 Task: Enable the "Scrubbing" feature for precise audio editing during playback.
Action: Mouse moved to (205, 313)
Screenshot: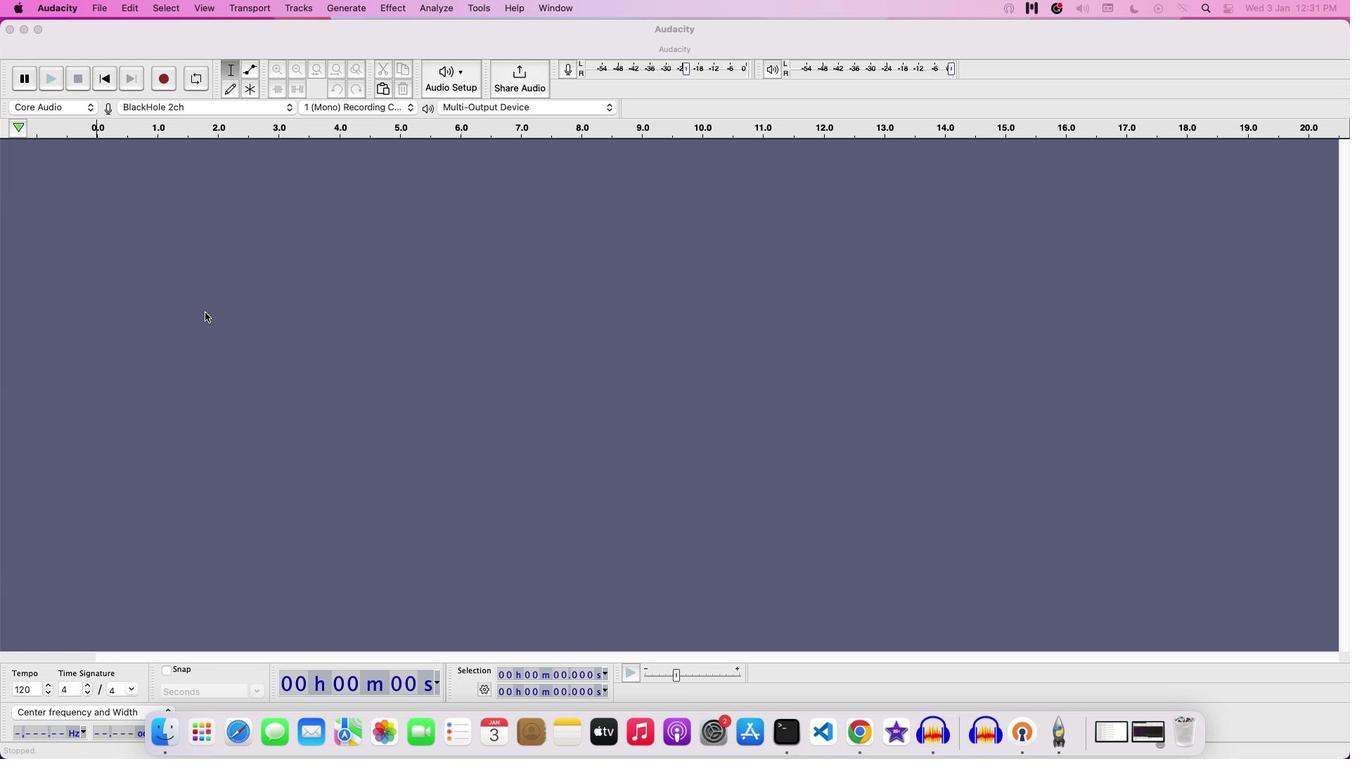 
Action: Mouse pressed left at (205, 313)
Screenshot: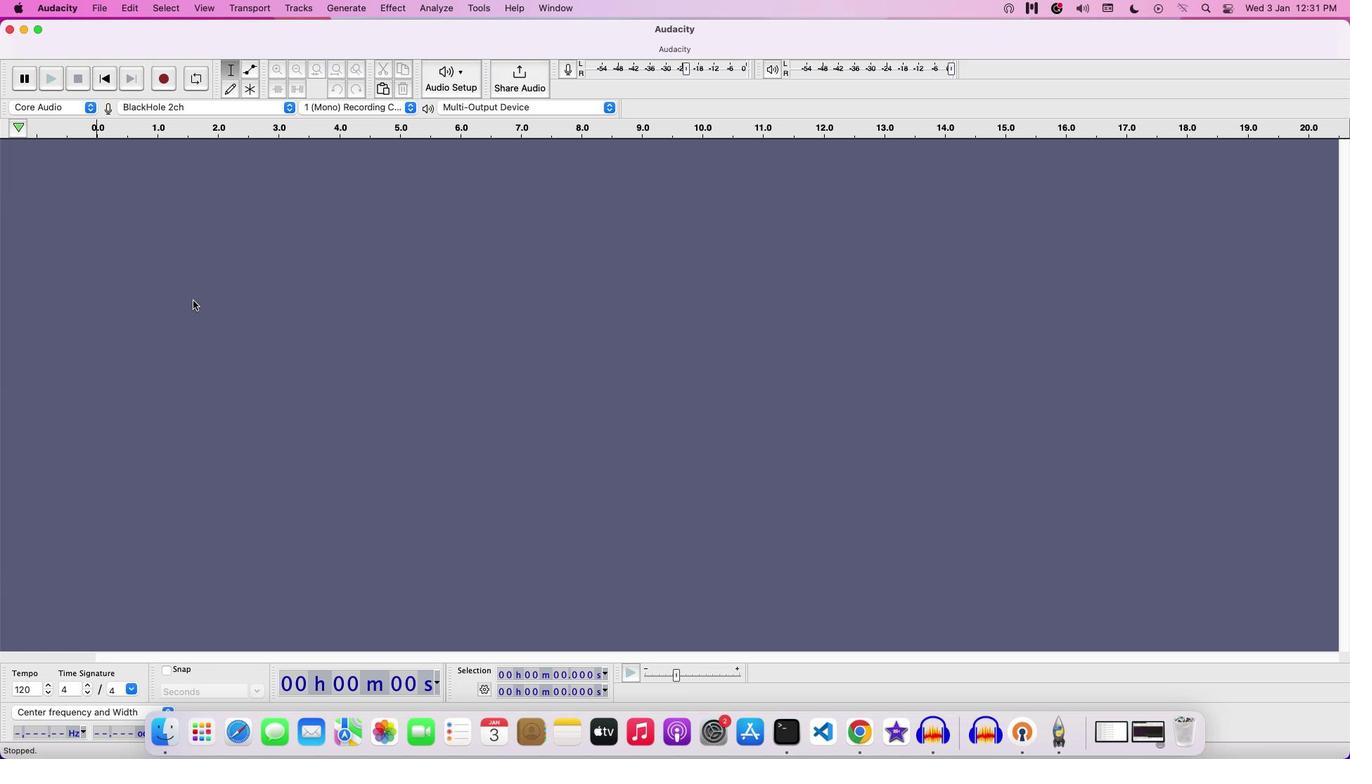 
Action: Mouse moved to (92, 9)
Screenshot: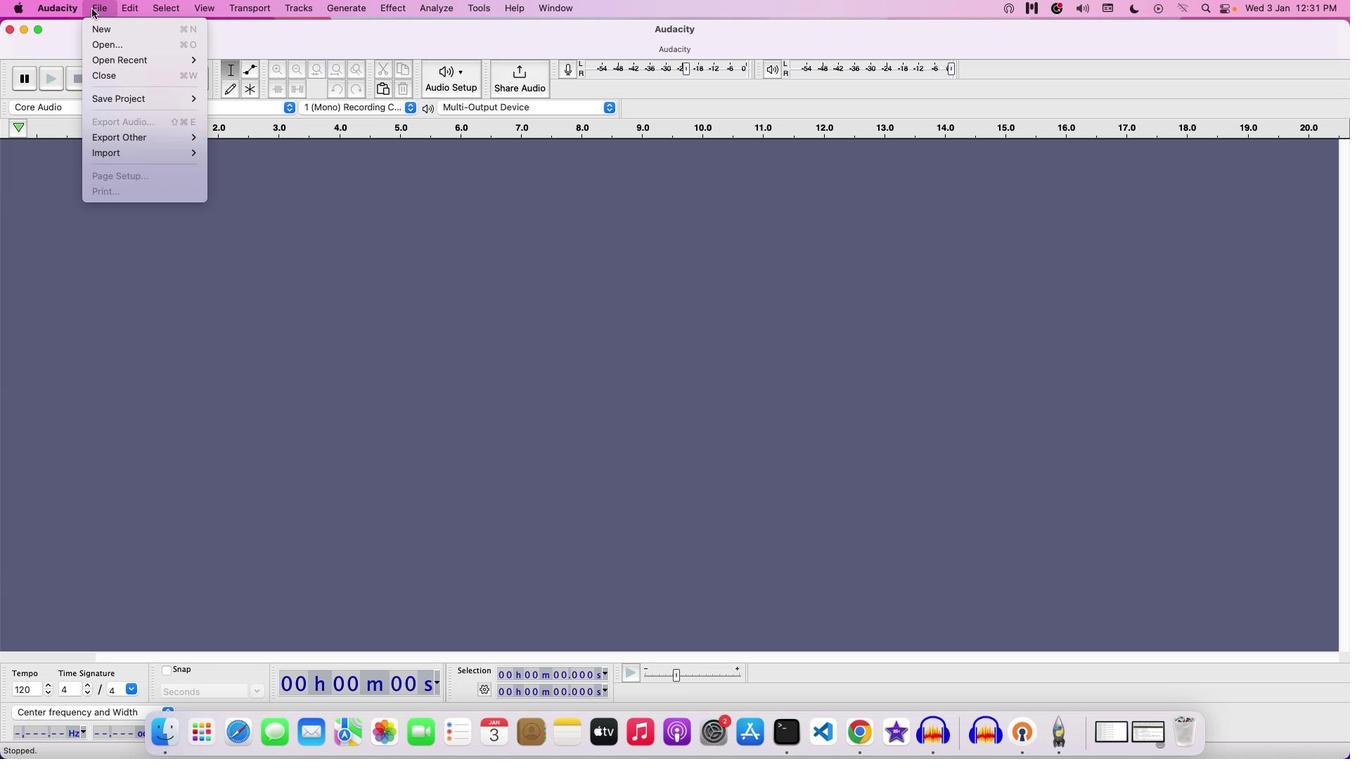 
Action: Mouse pressed left at (92, 9)
Screenshot: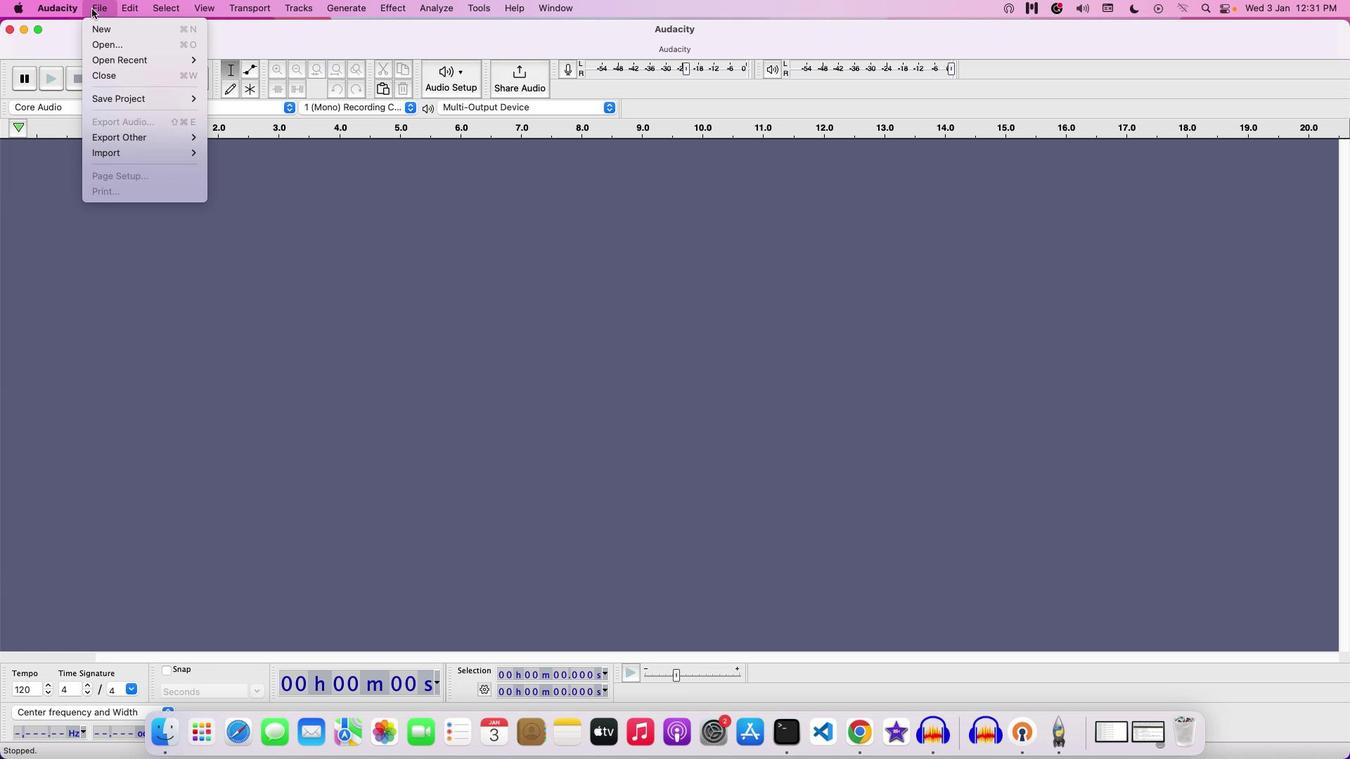 
Action: Mouse moved to (111, 47)
Screenshot: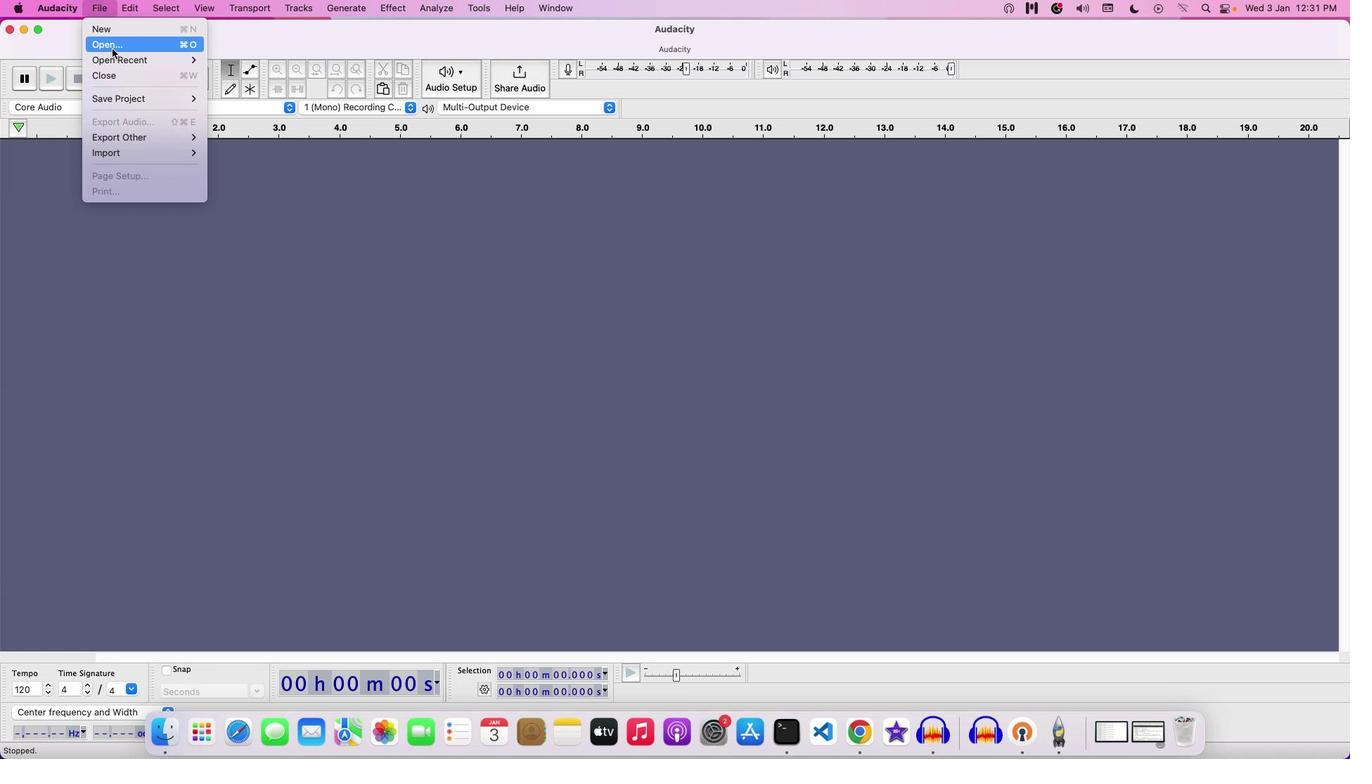 
Action: Mouse pressed left at (111, 47)
Screenshot: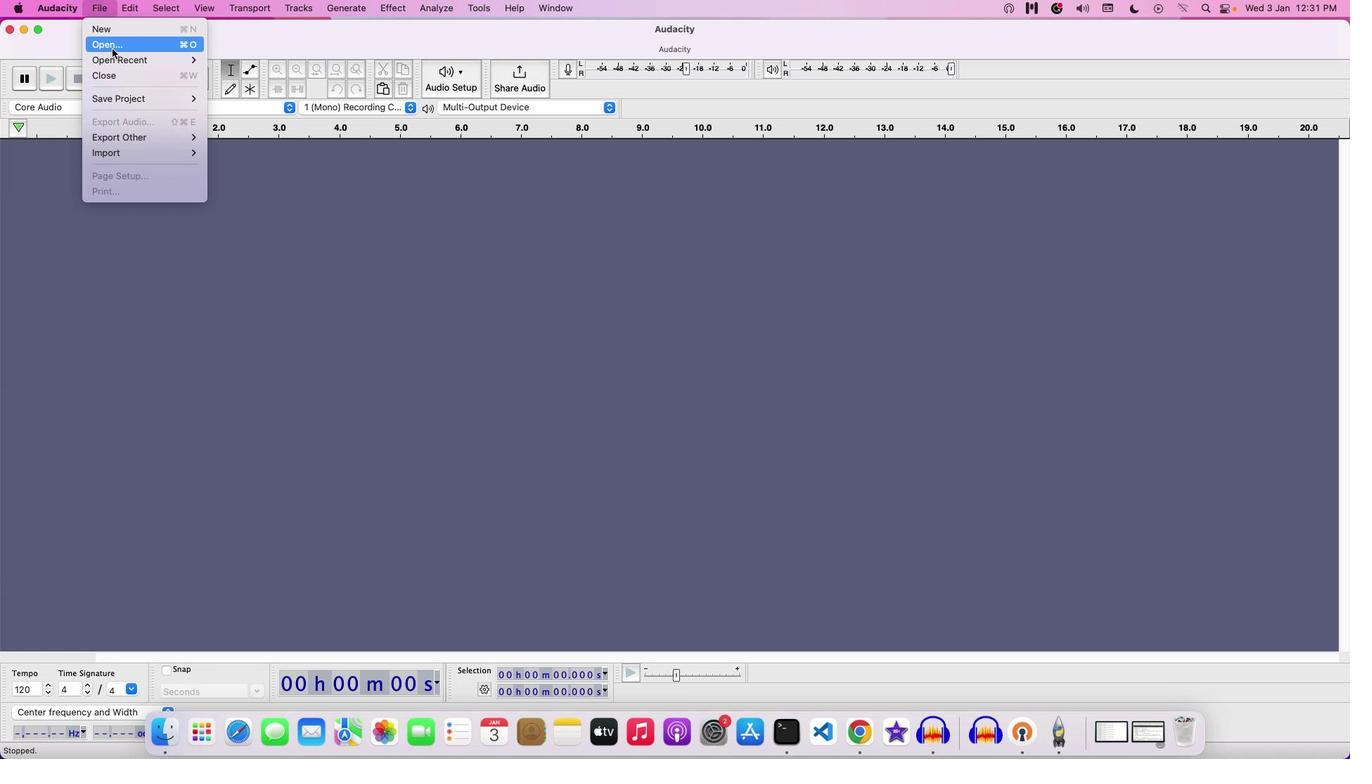 
Action: Mouse moved to (555, 204)
Screenshot: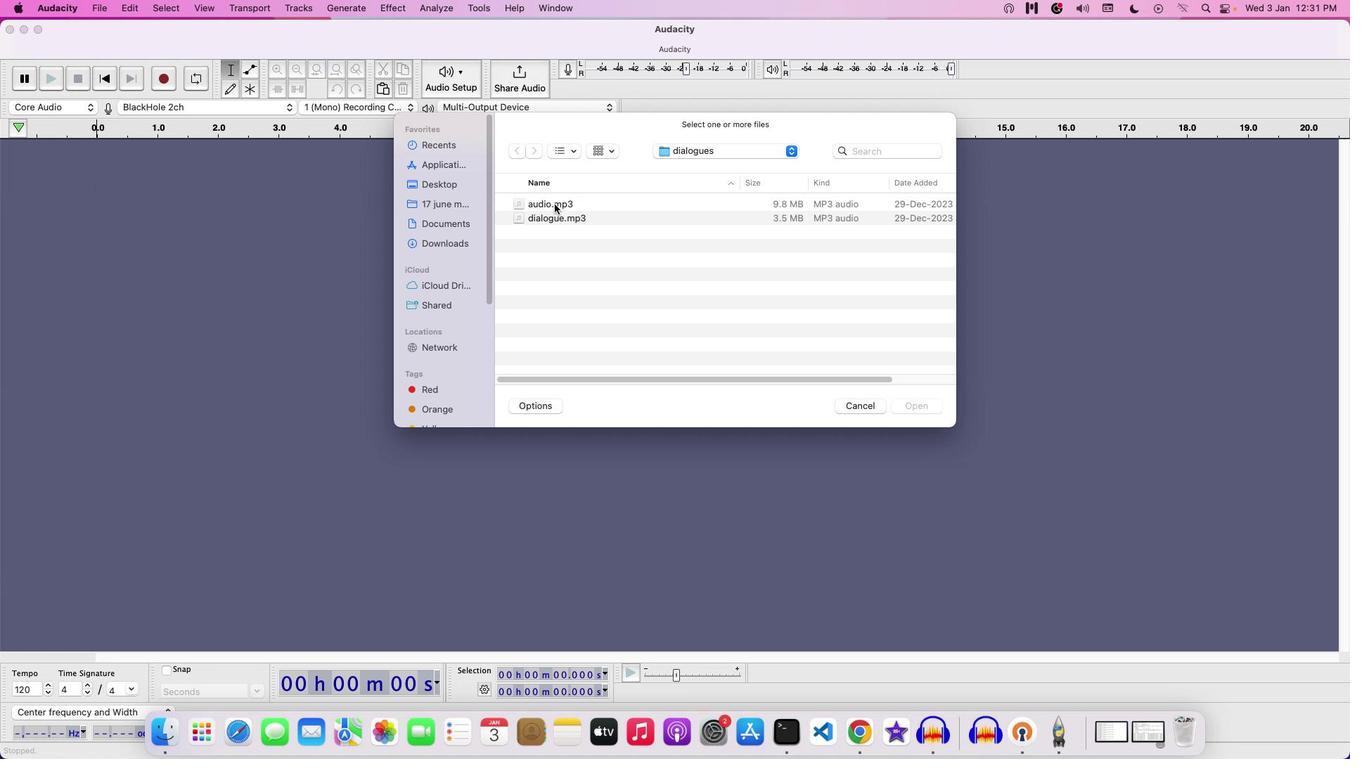 
Action: Mouse pressed left at (555, 204)
Screenshot: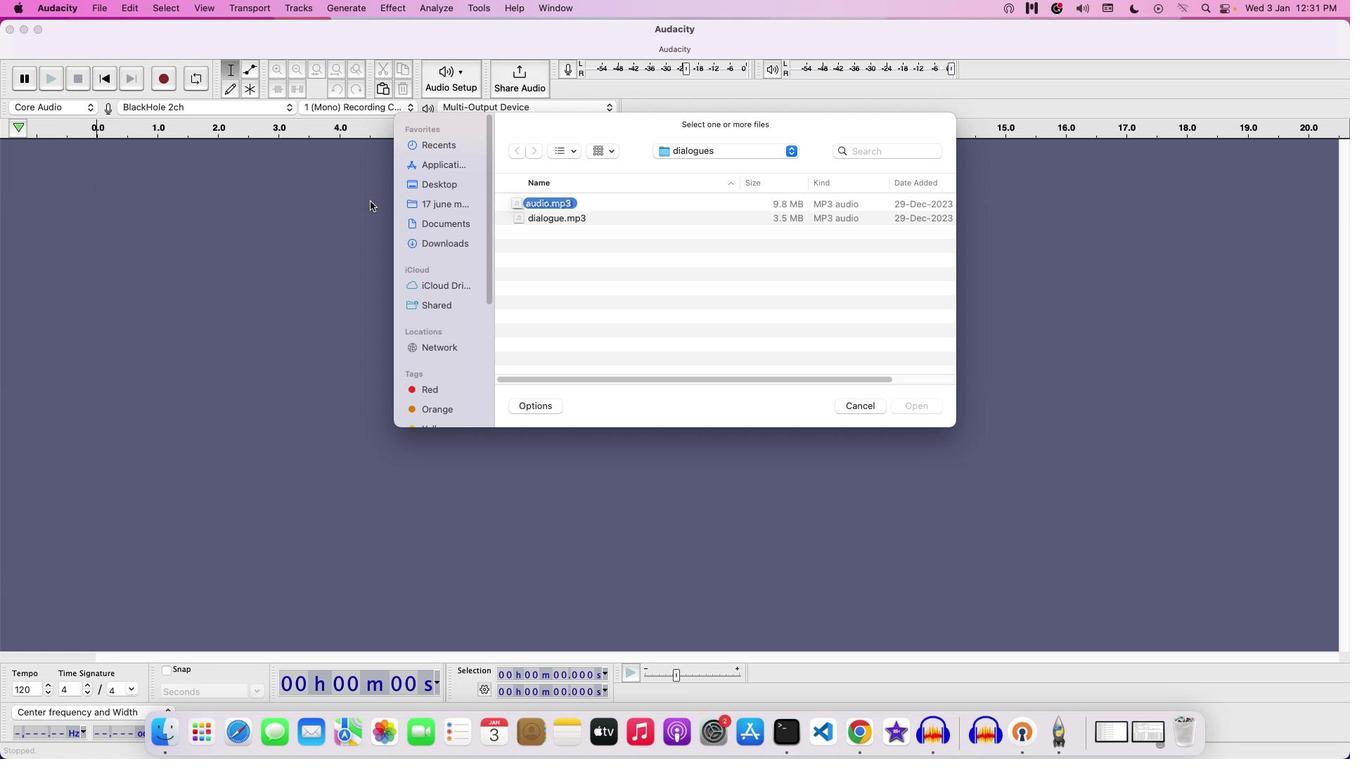 
Action: Mouse moved to (869, 405)
Screenshot: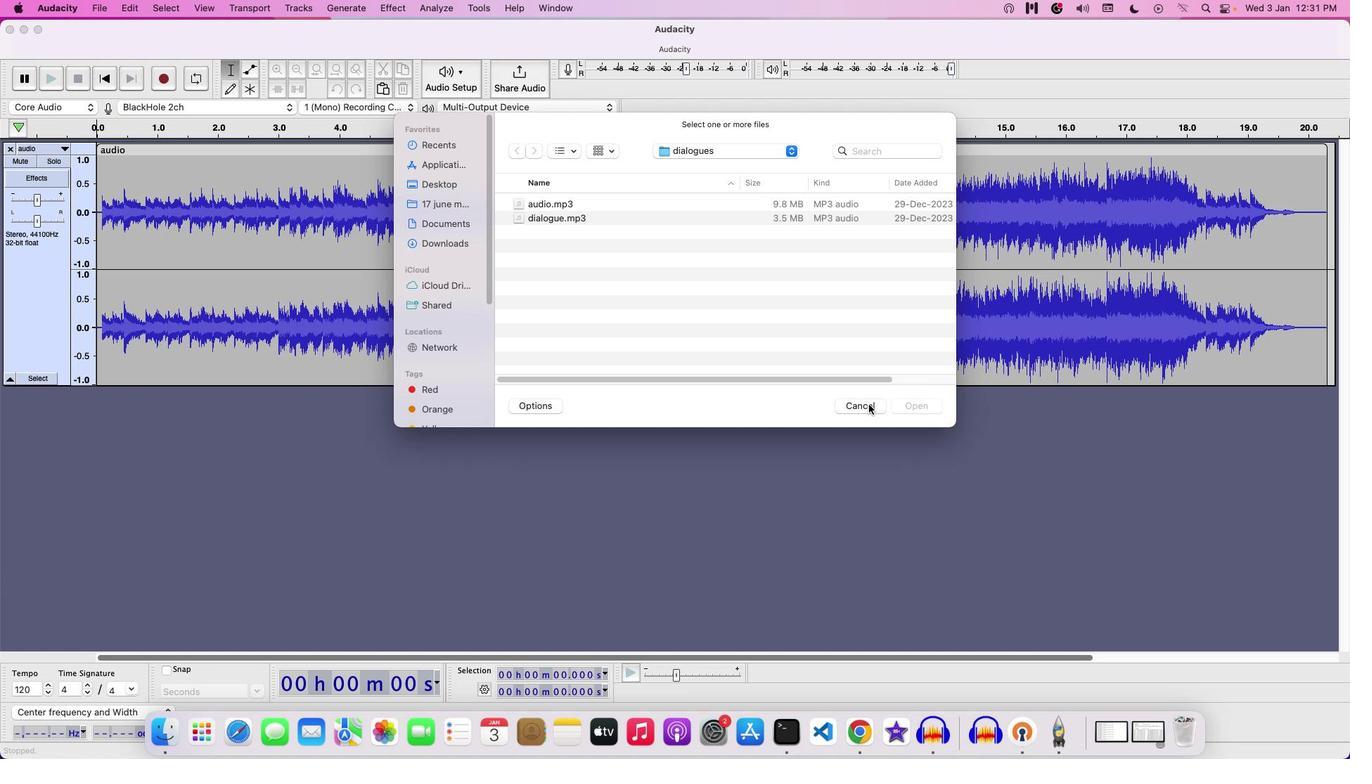 
Action: Mouse pressed left at (869, 405)
Screenshot: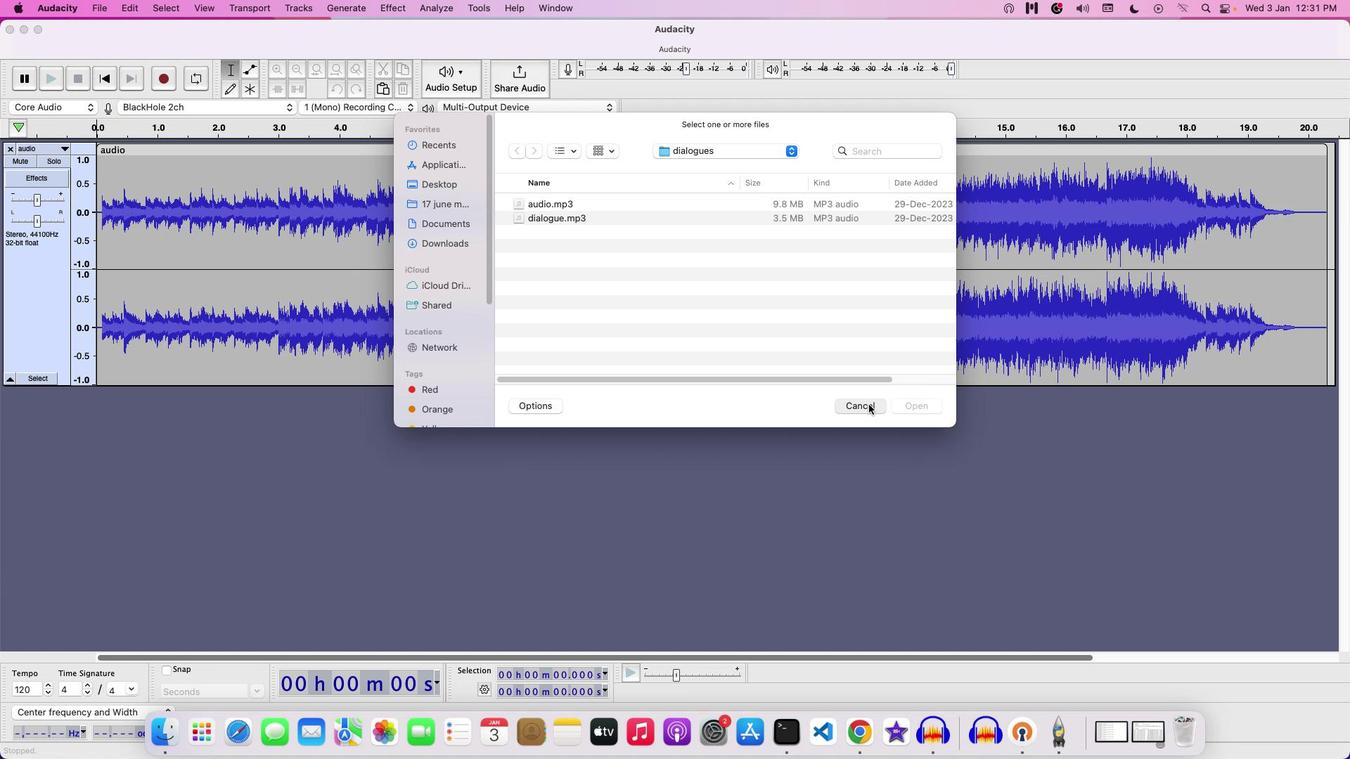 
Action: Mouse moved to (97, 137)
Screenshot: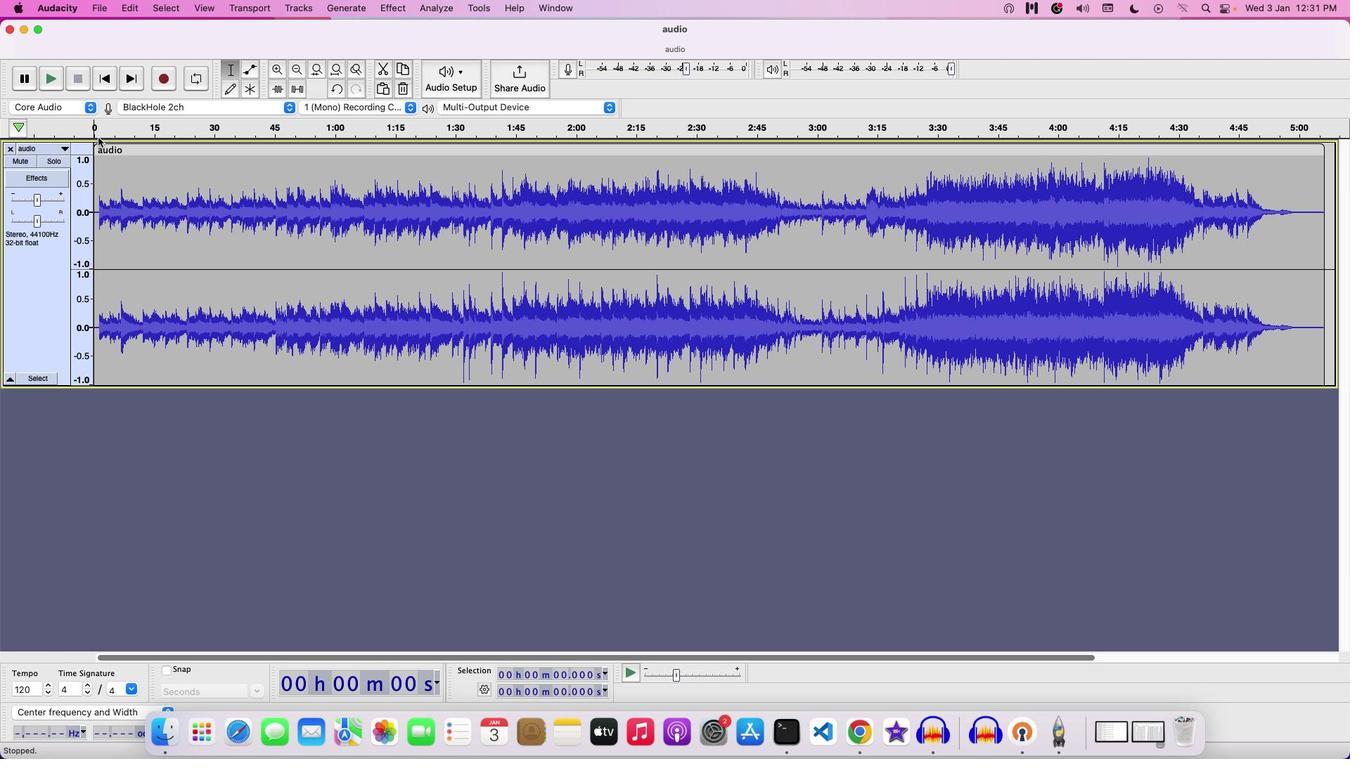 
Action: Key pressed Key.space
Screenshot: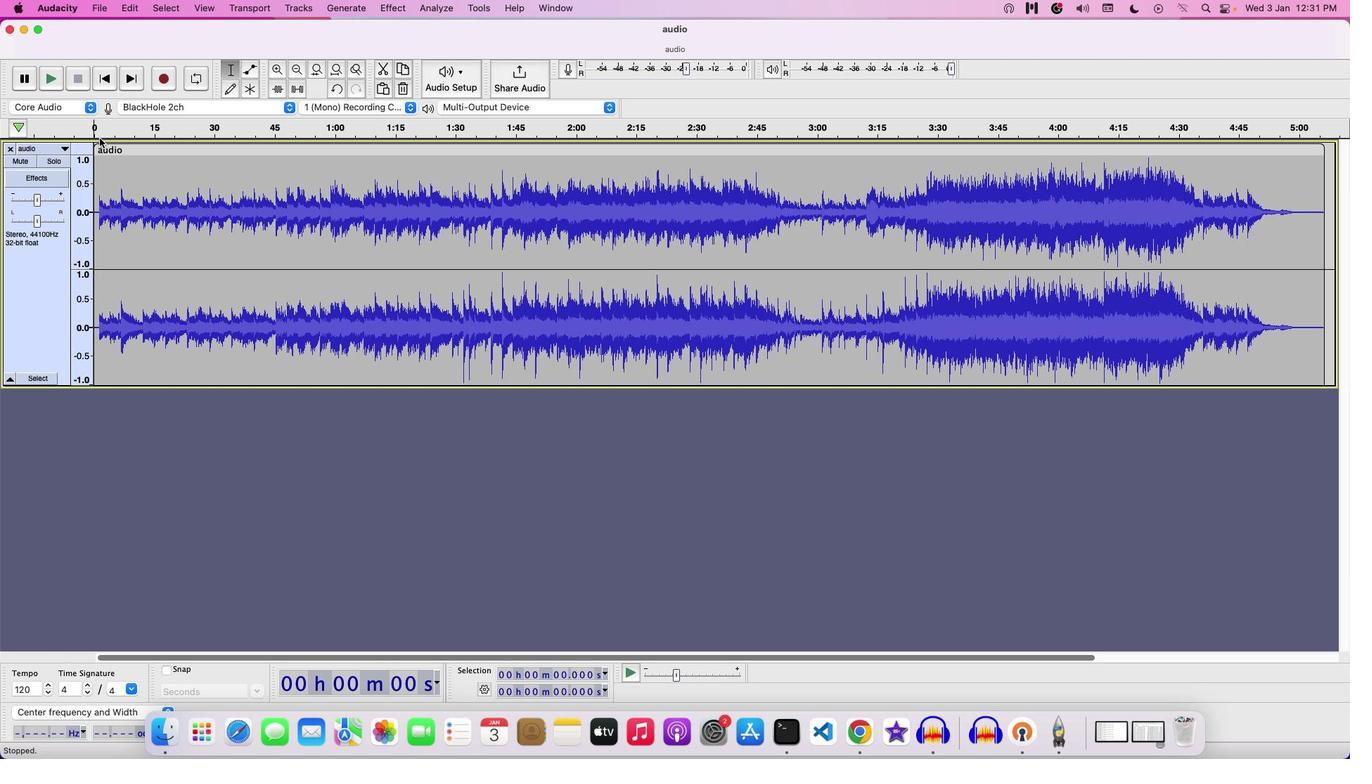 
Action: Mouse moved to (42, 191)
Screenshot: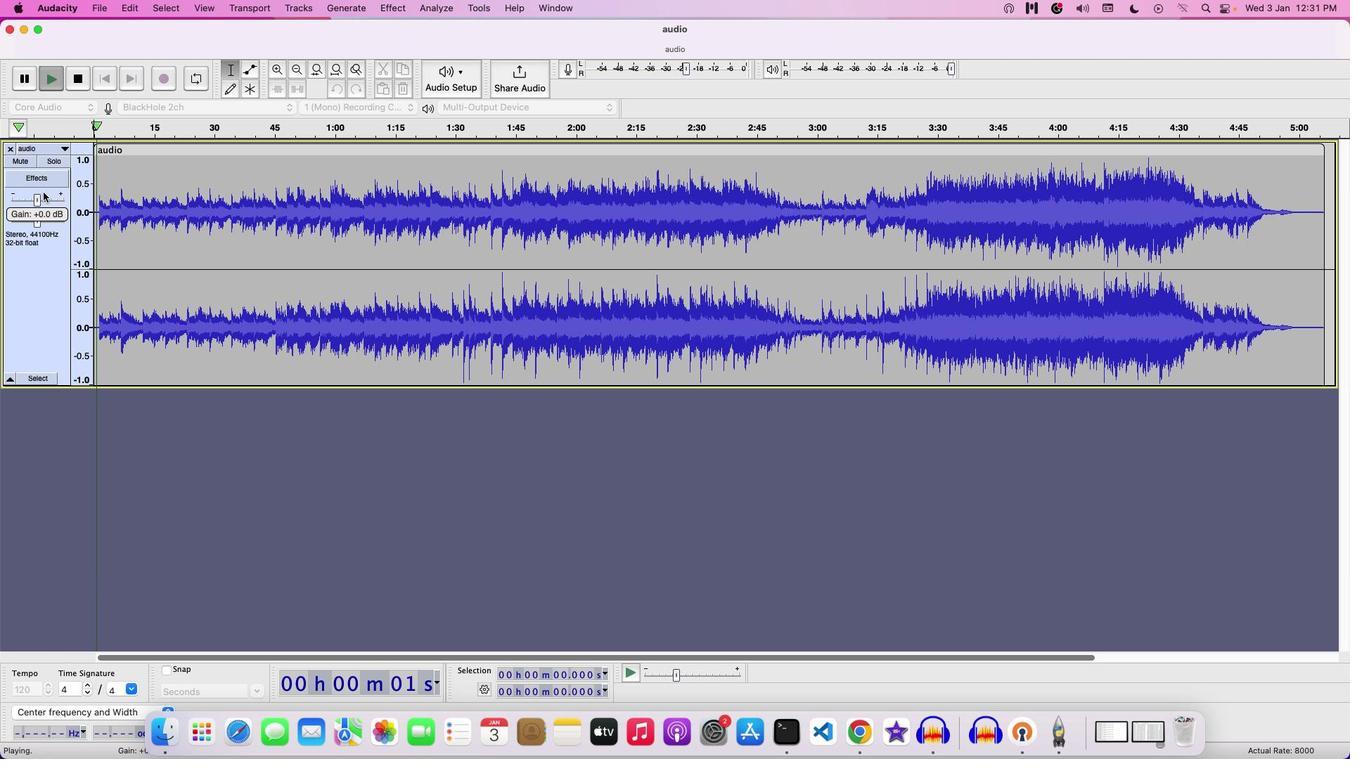
Action: Mouse pressed left at (42, 191)
Screenshot: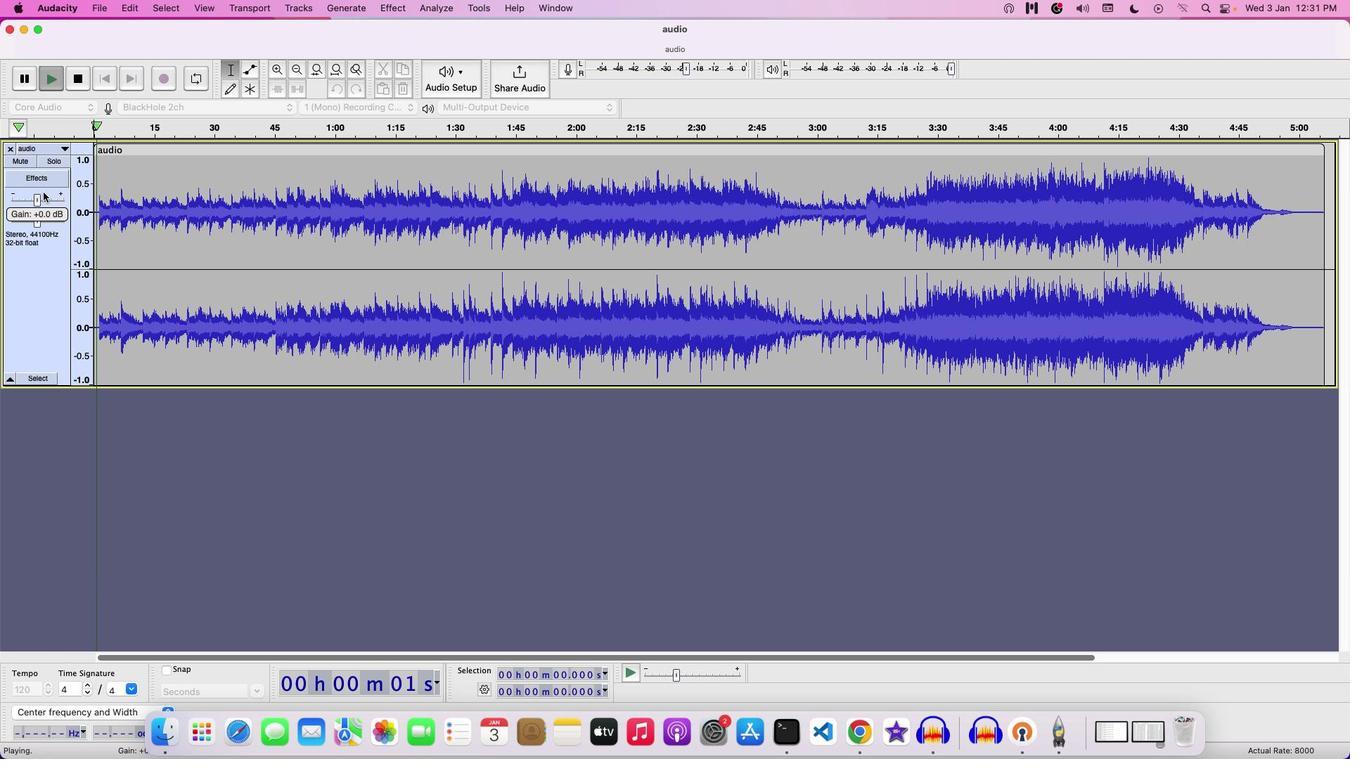 
Action: Mouse moved to (130, 99)
Screenshot: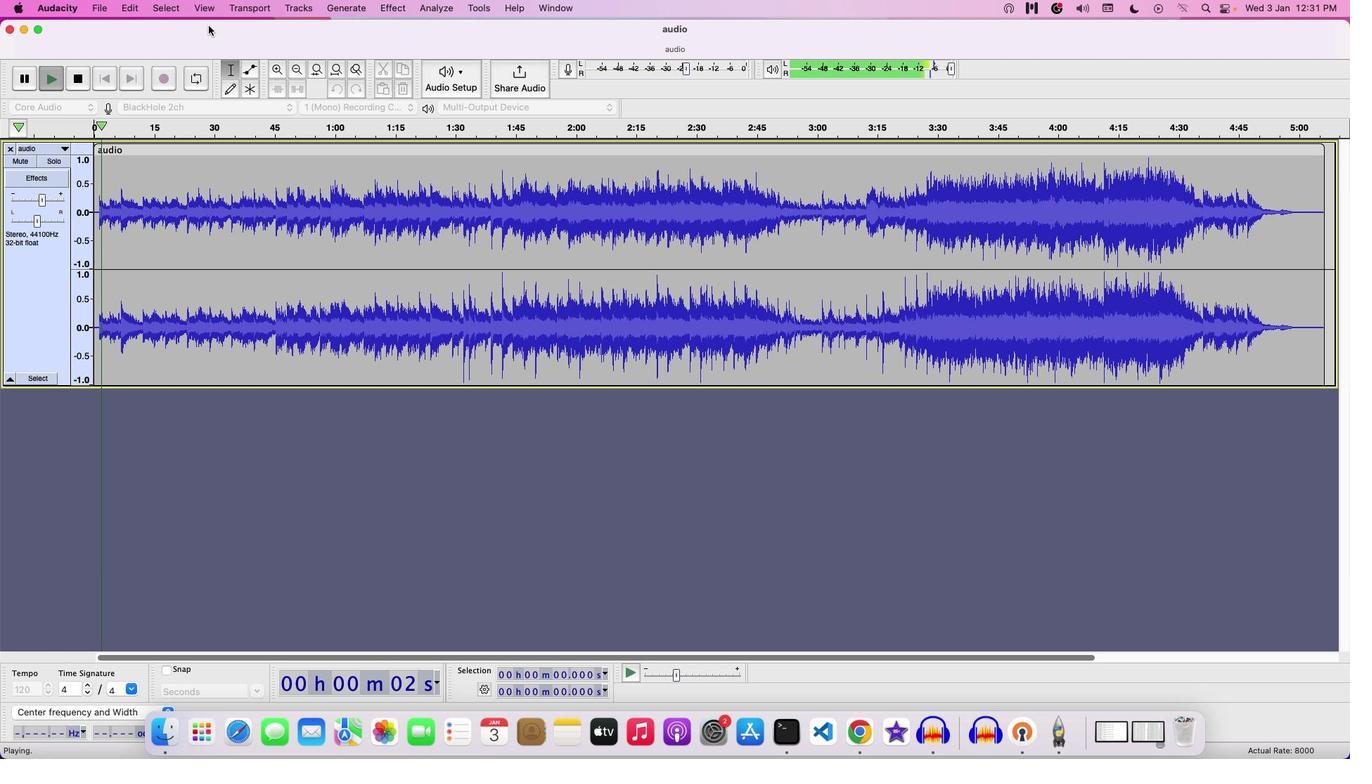 
Action: Key pressed Key.space
Screenshot: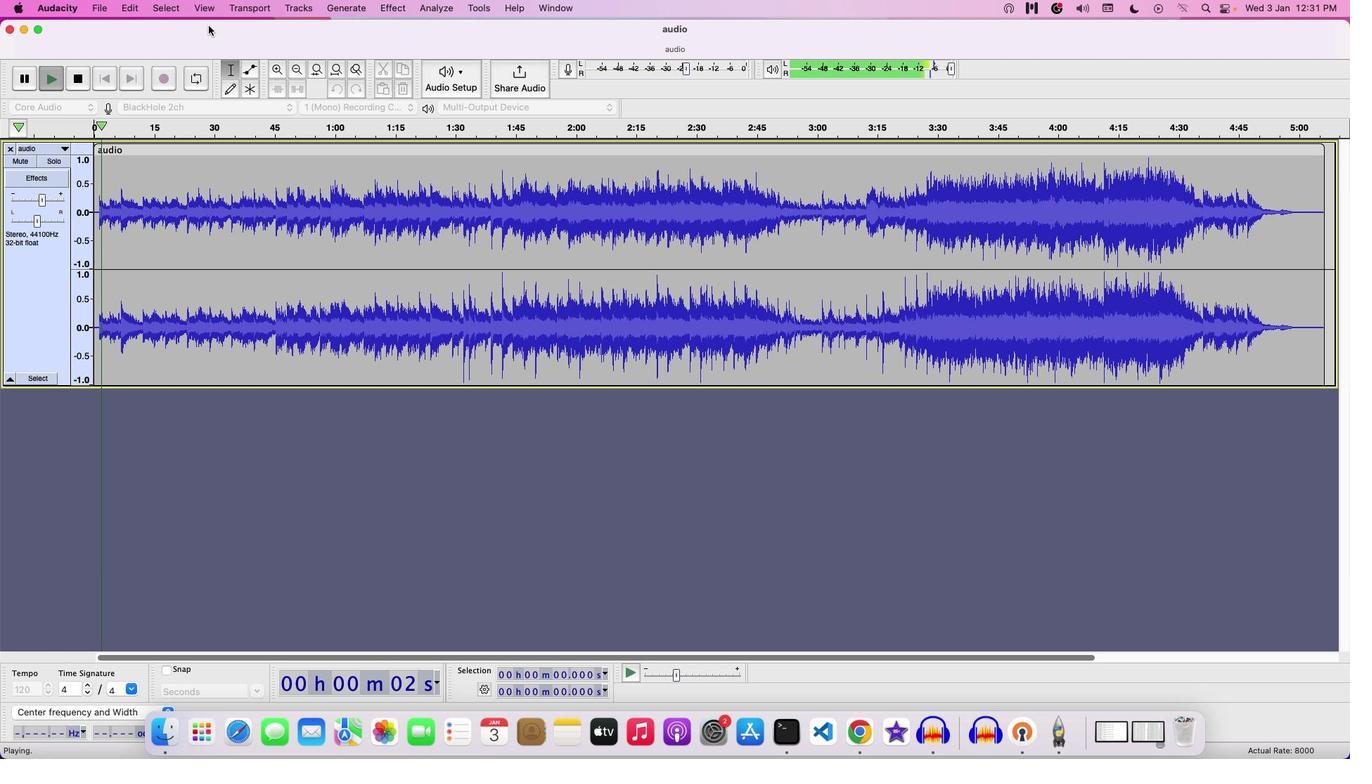 
Action: Mouse moved to (105, 3)
Screenshot: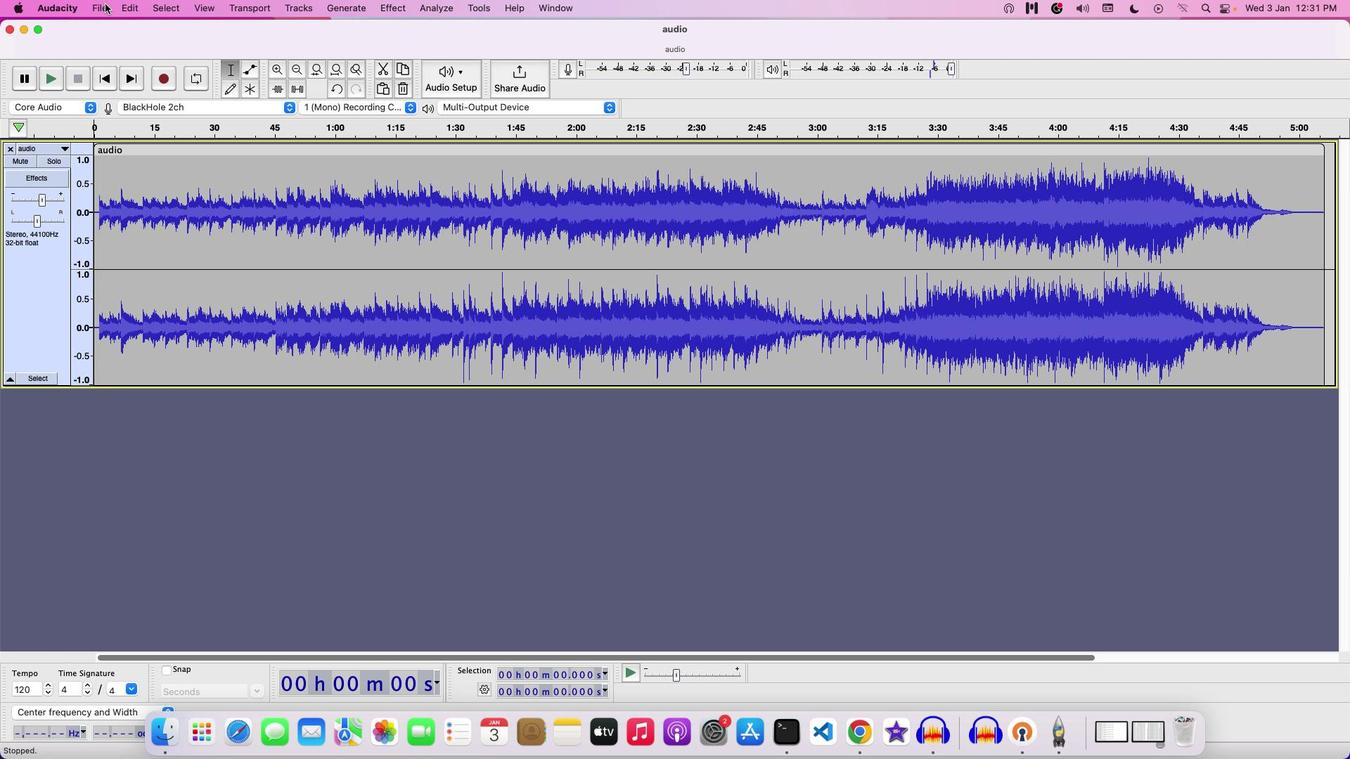 
Action: Mouse pressed left at (105, 3)
Screenshot: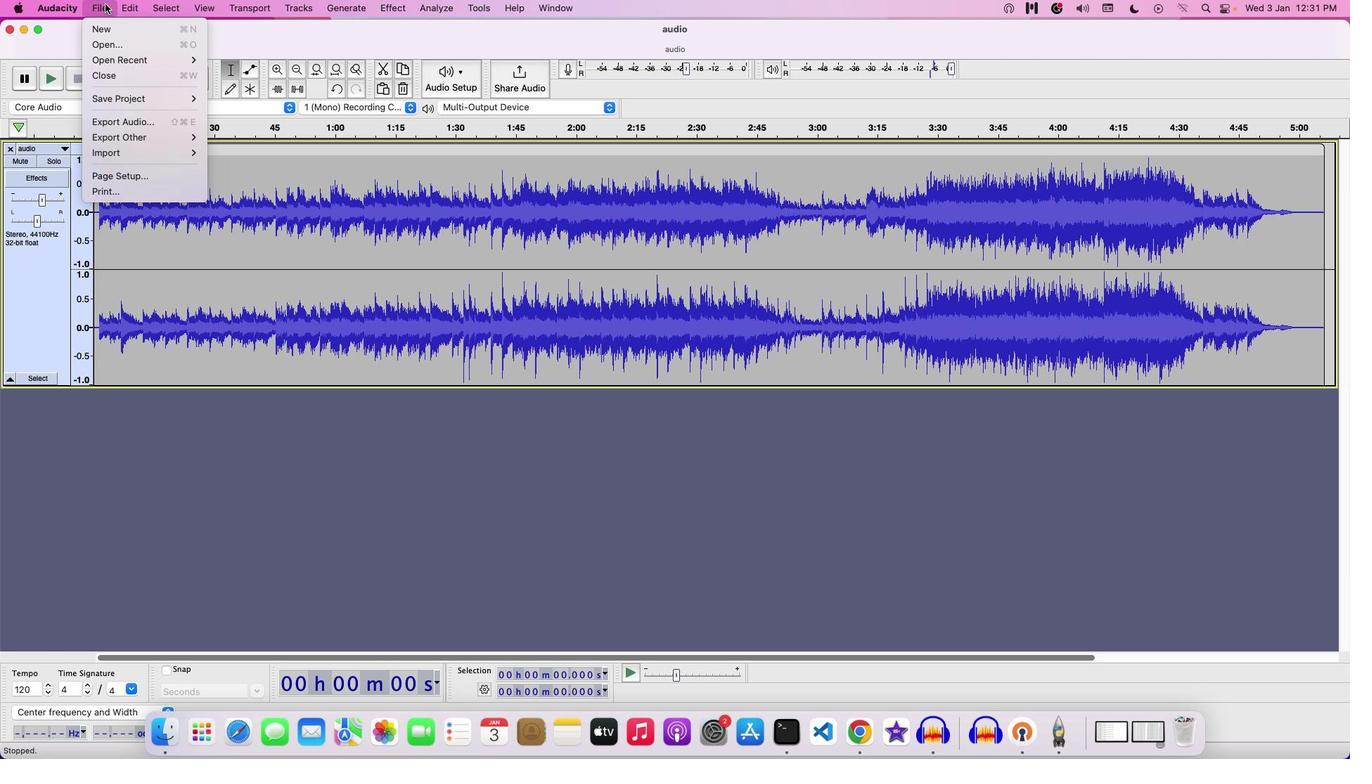 
Action: Mouse moved to (394, 303)
Screenshot: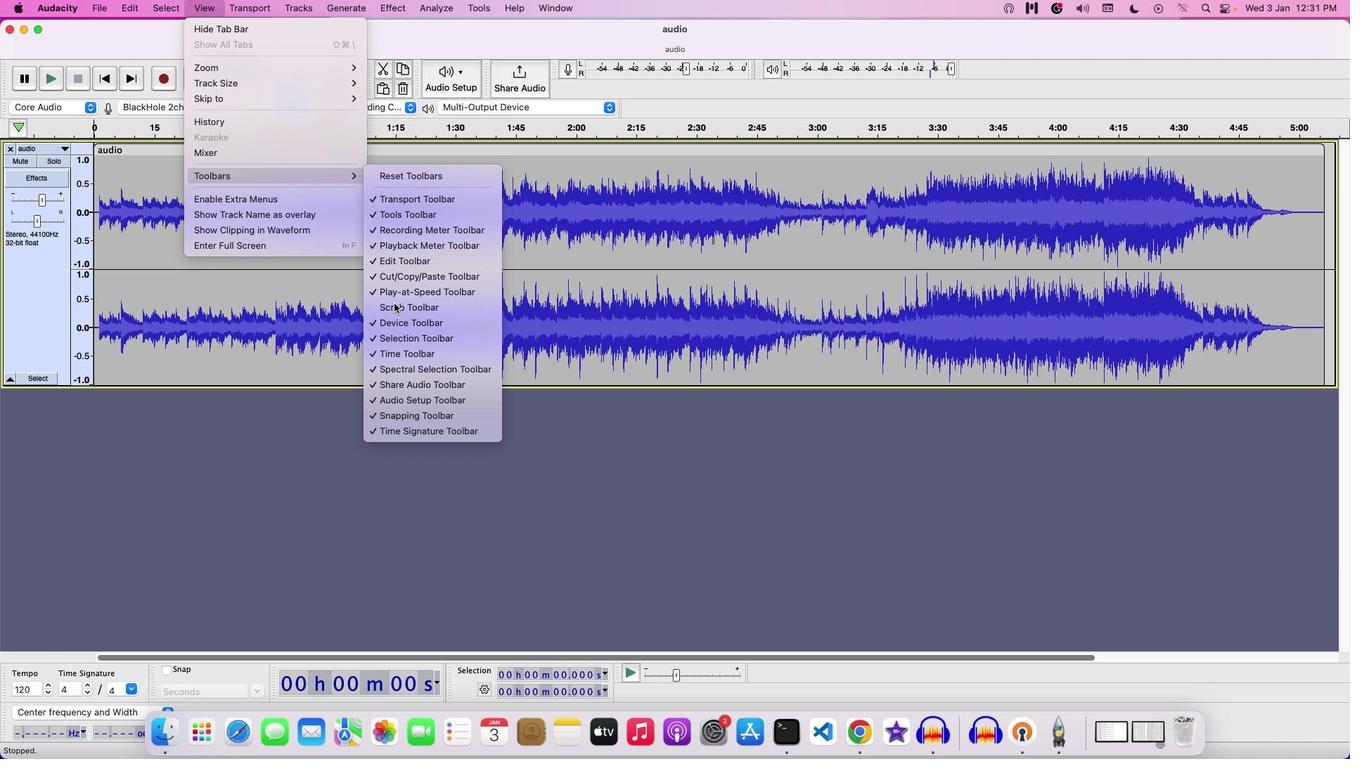 
Action: Mouse pressed left at (394, 303)
Screenshot: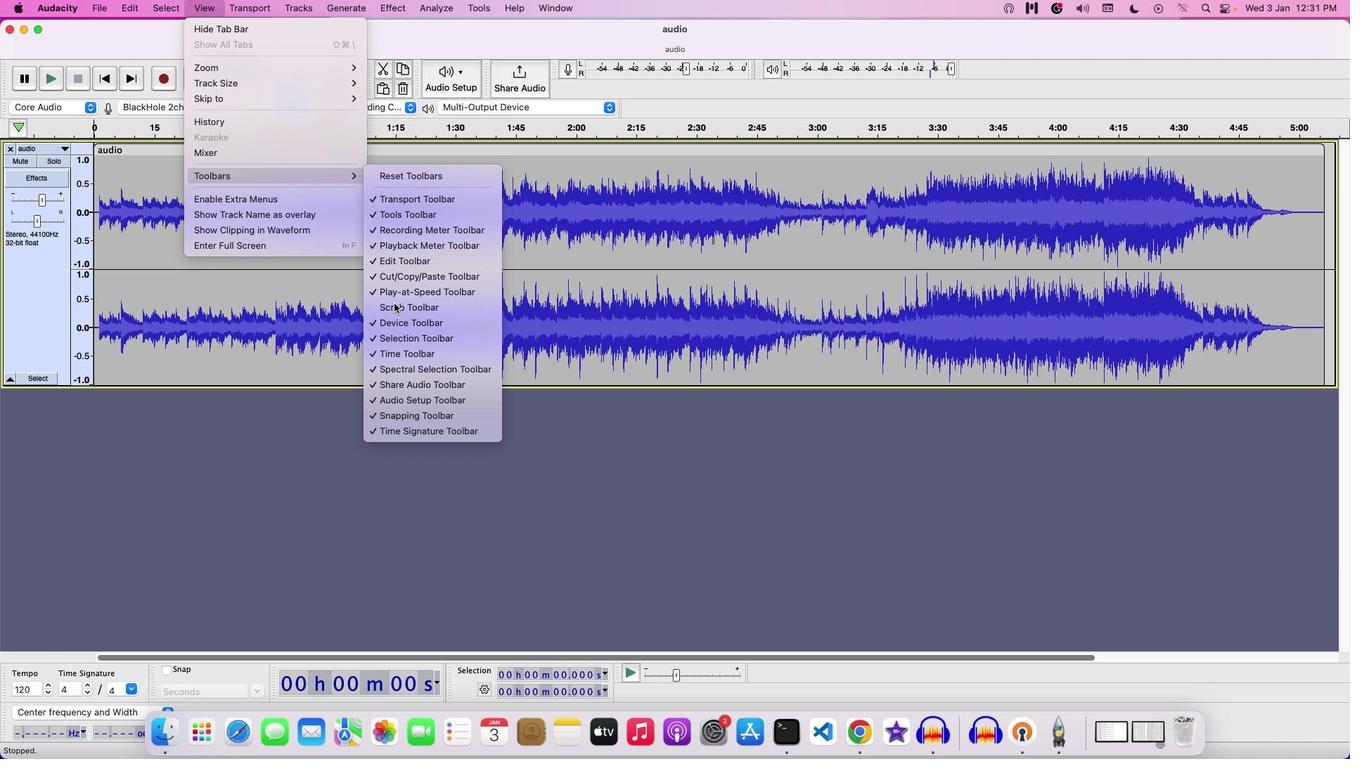 
Action: Mouse moved to (21, 109)
Screenshot: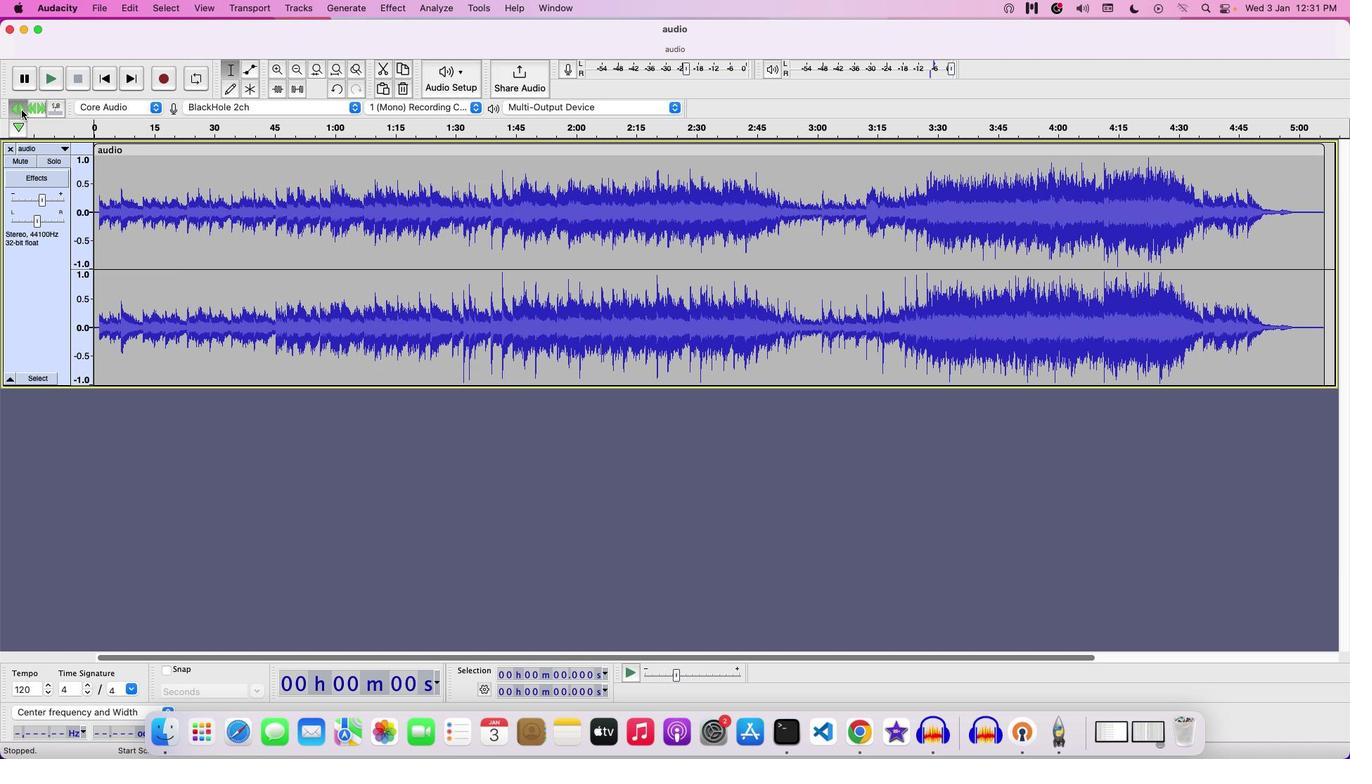 
Action: Mouse pressed left at (21, 109)
Screenshot: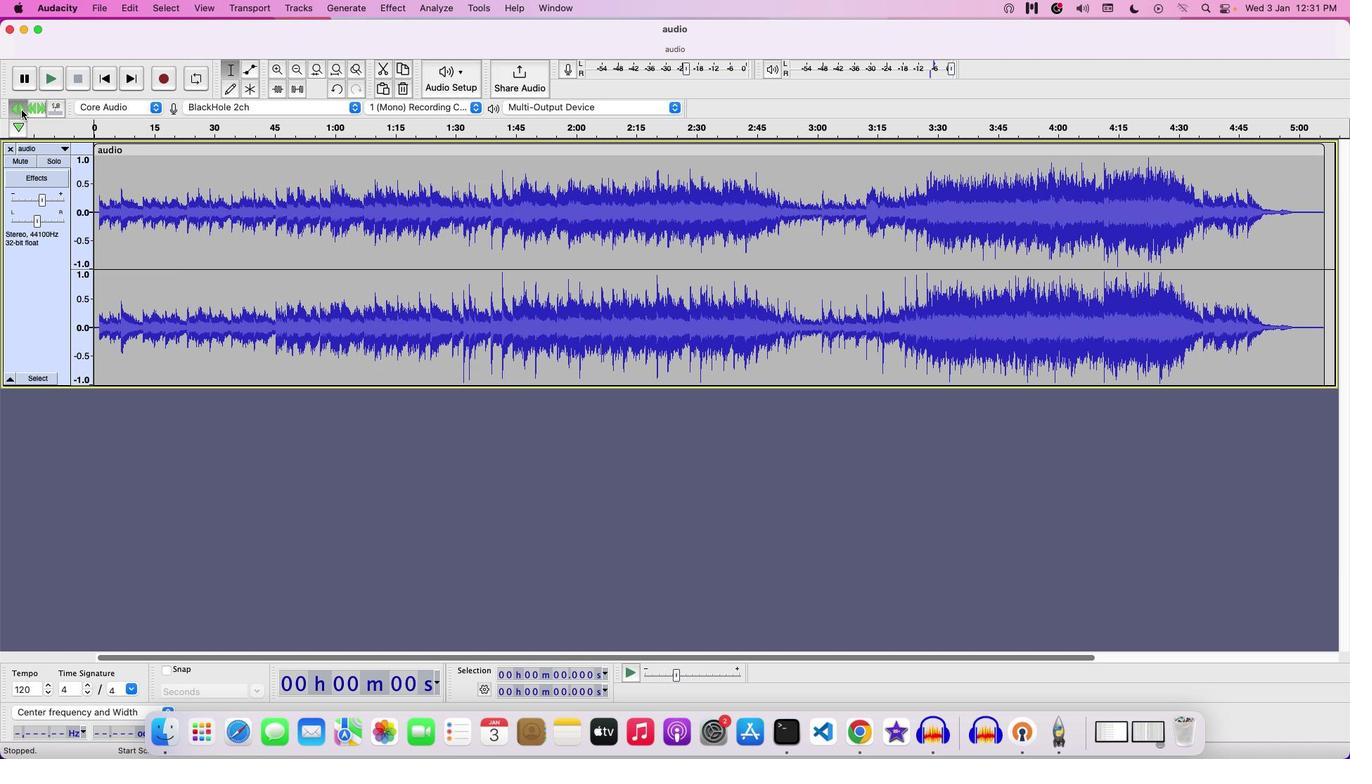
Action: Mouse moved to (96, 123)
Screenshot: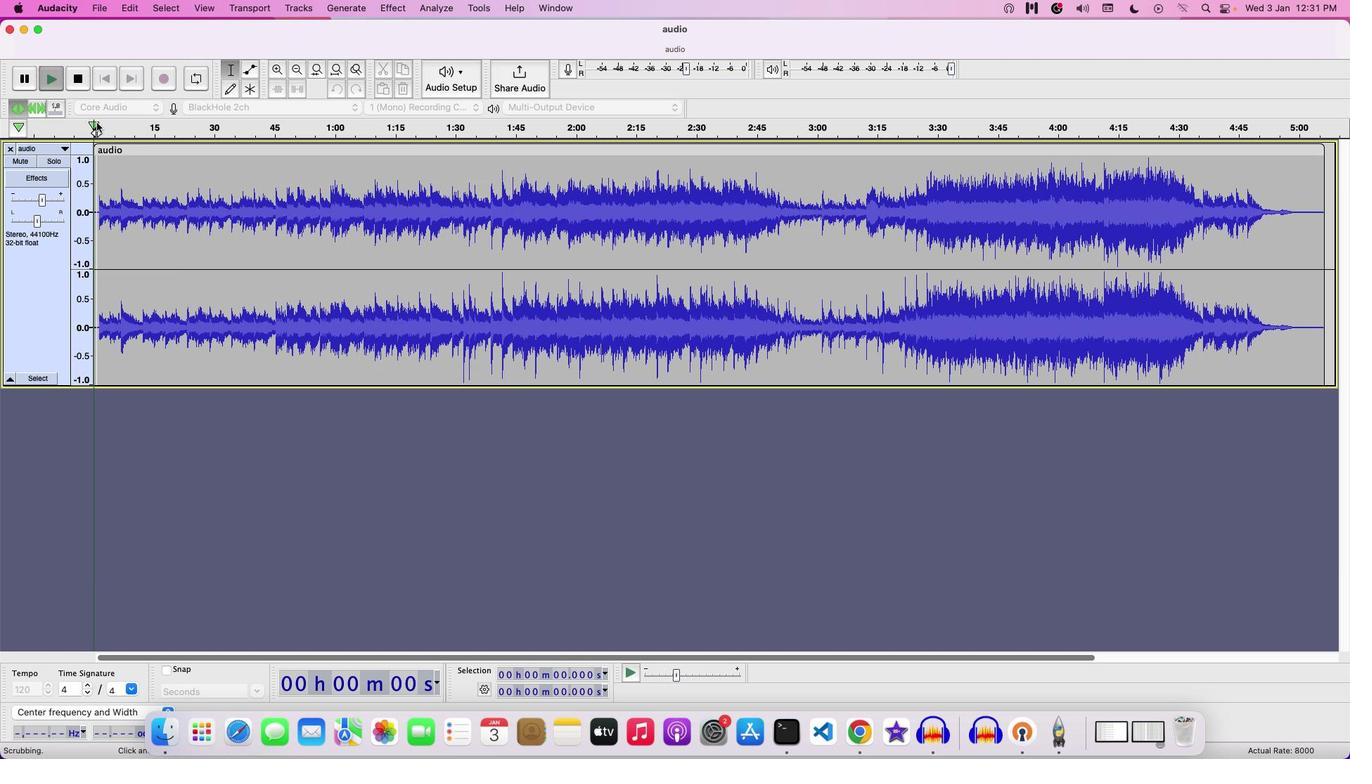 
Action: Mouse pressed left at (96, 123)
Screenshot: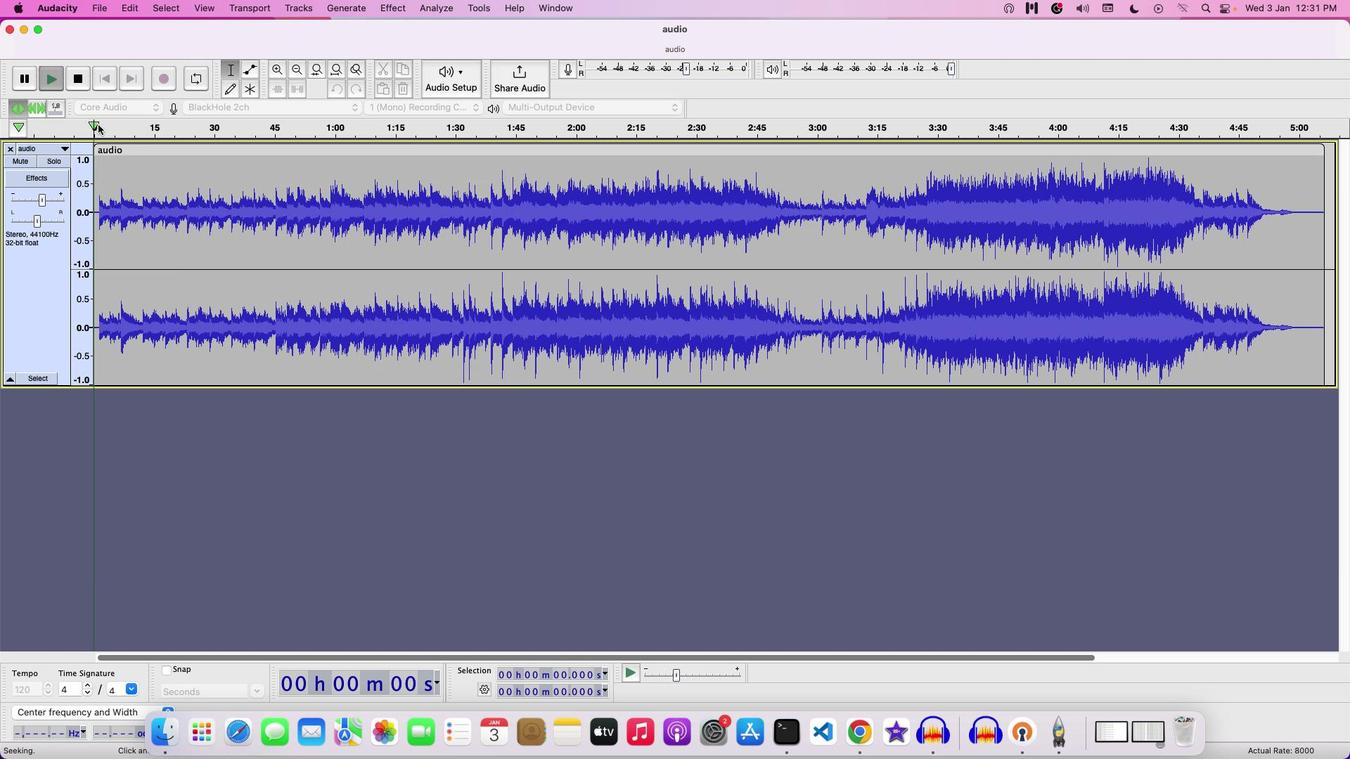 
Action: Mouse moved to (45, 199)
Screenshot: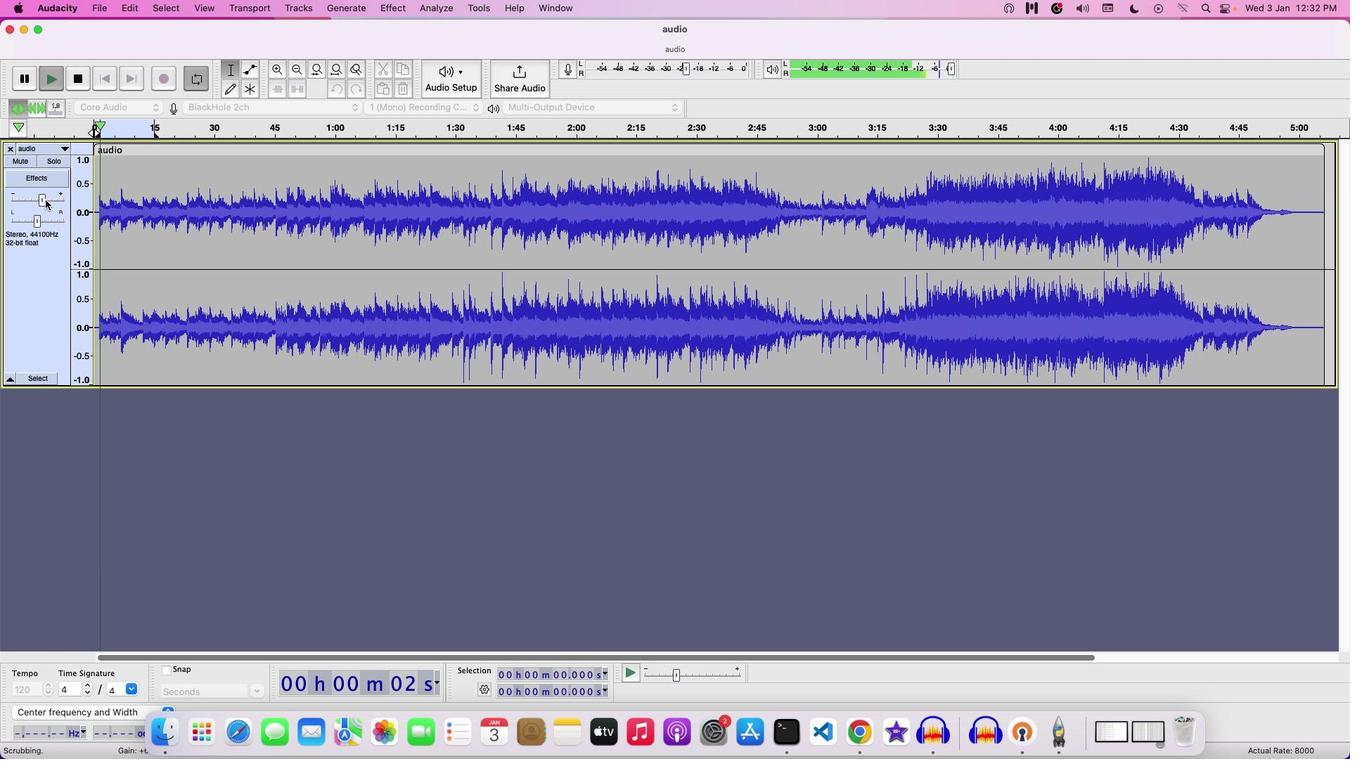 
Action: Mouse pressed left at (45, 199)
Screenshot: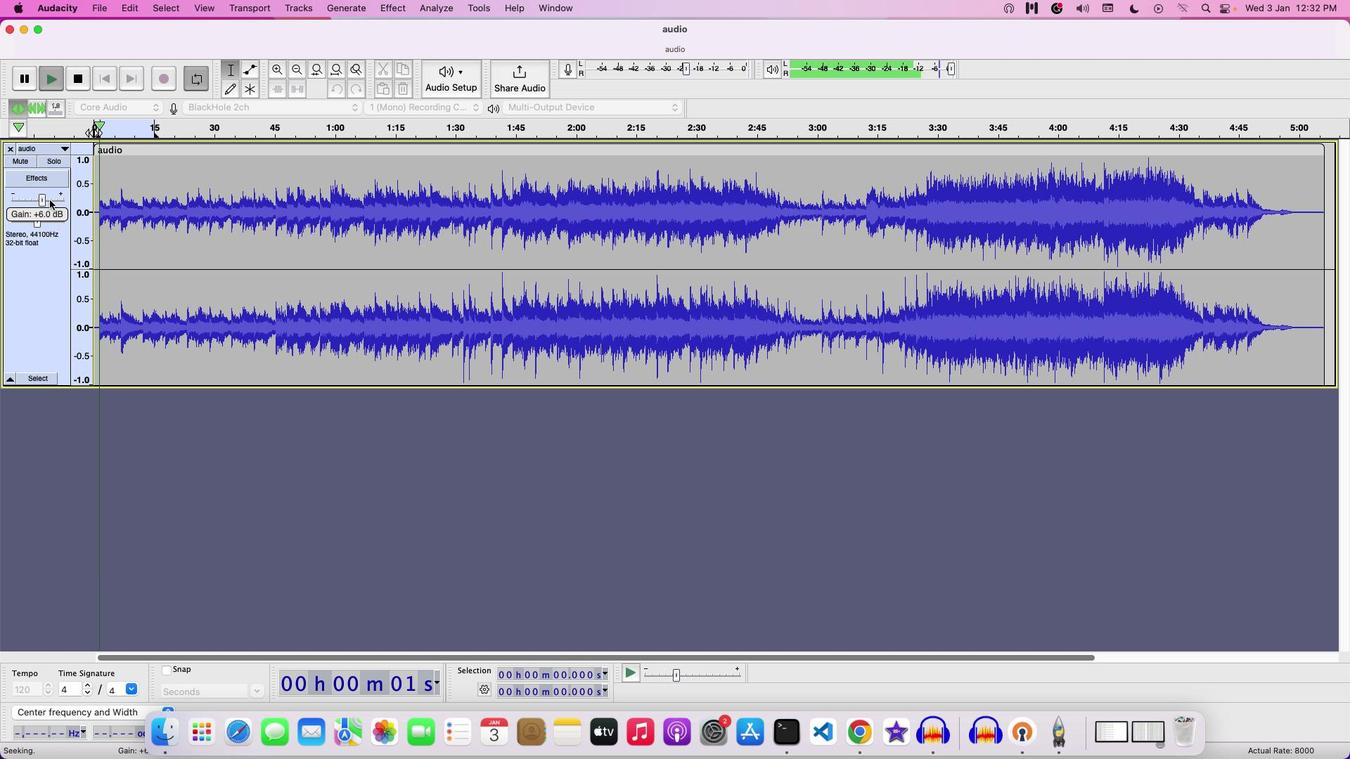 
Action: Mouse moved to (345, 201)
Screenshot: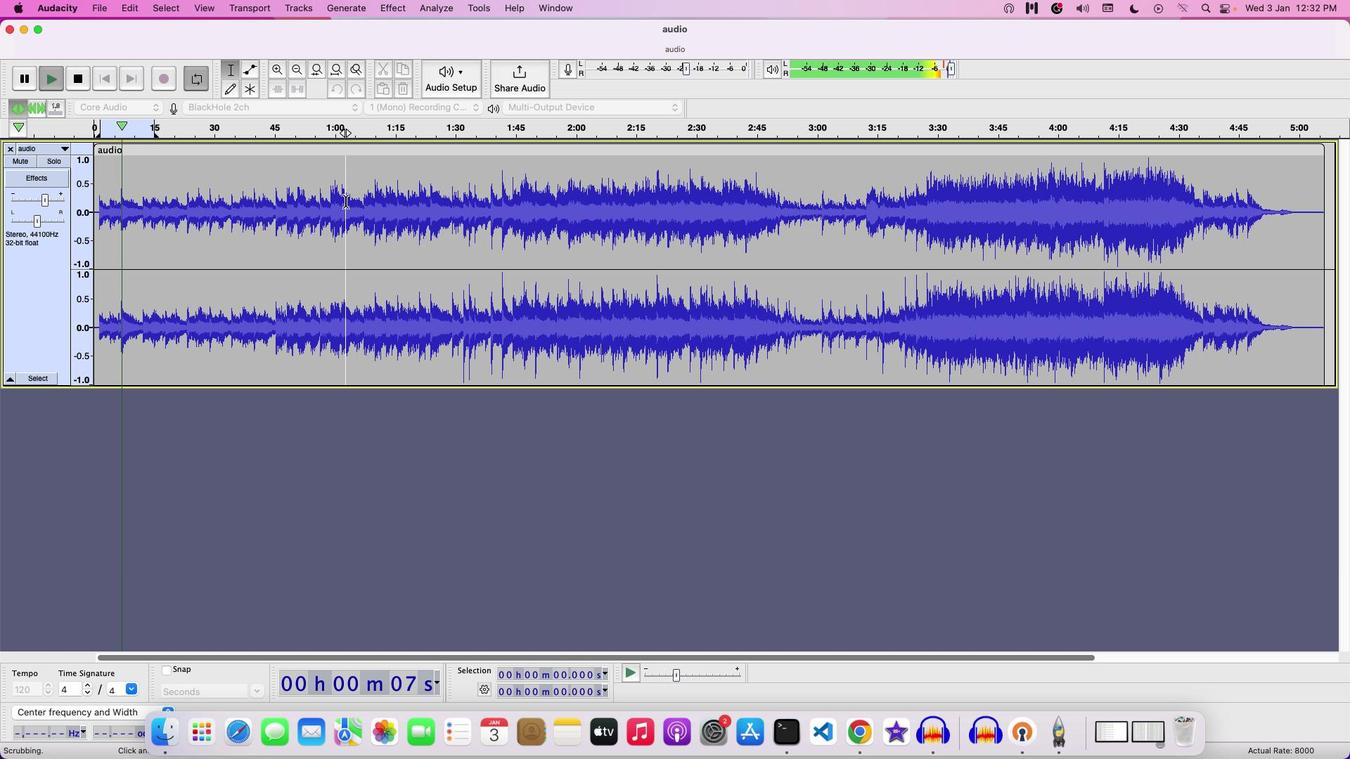 
Action: Key pressed Key.space
Screenshot: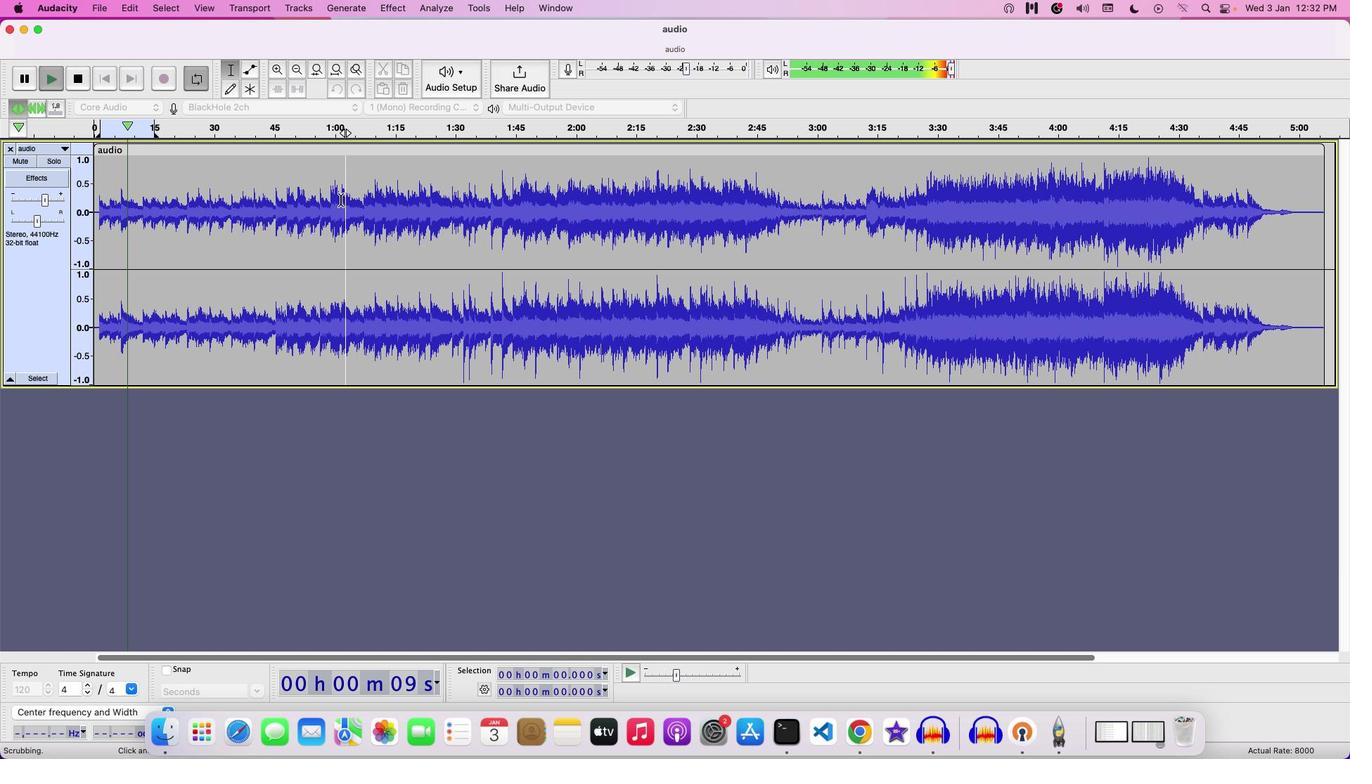 
Action: Mouse moved to (105, 23)
Screenshot: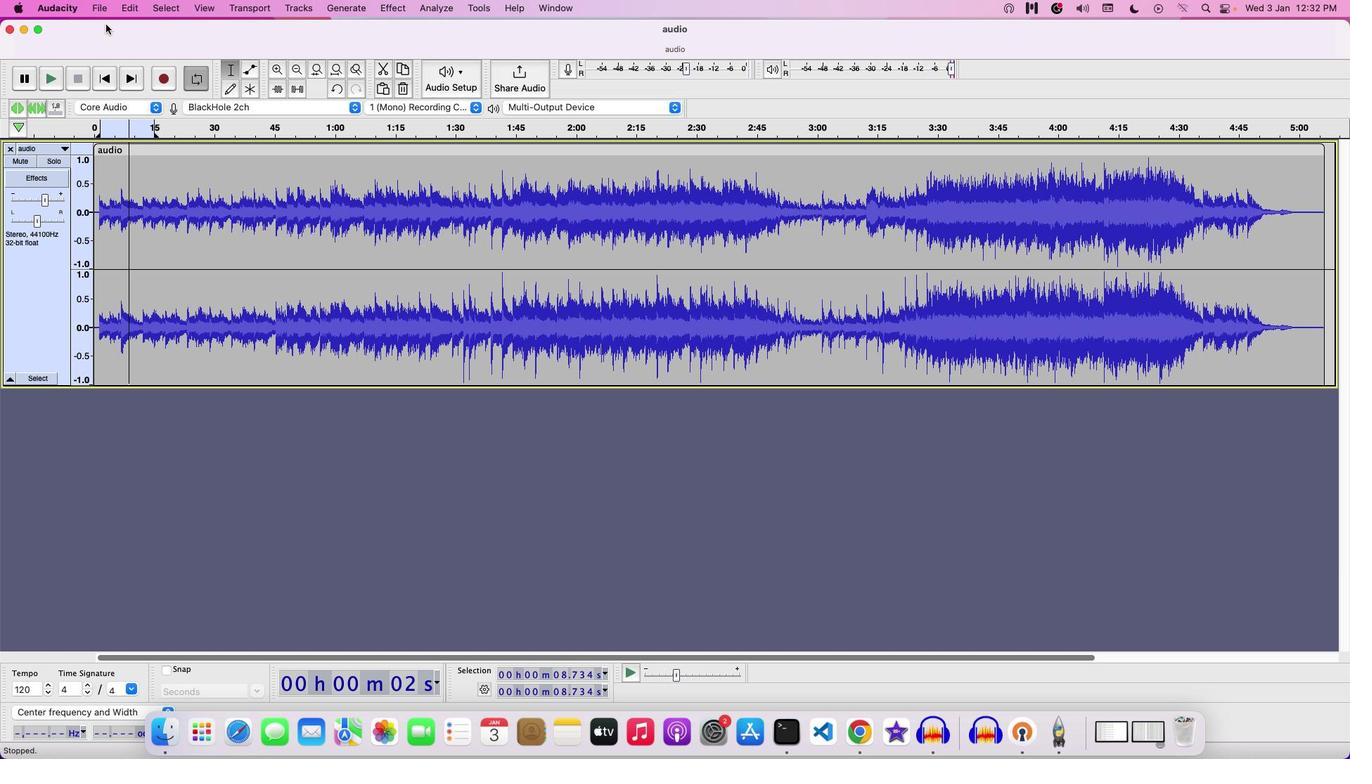 
Action: Mouse pressed left at (105, 23)
Screenshot: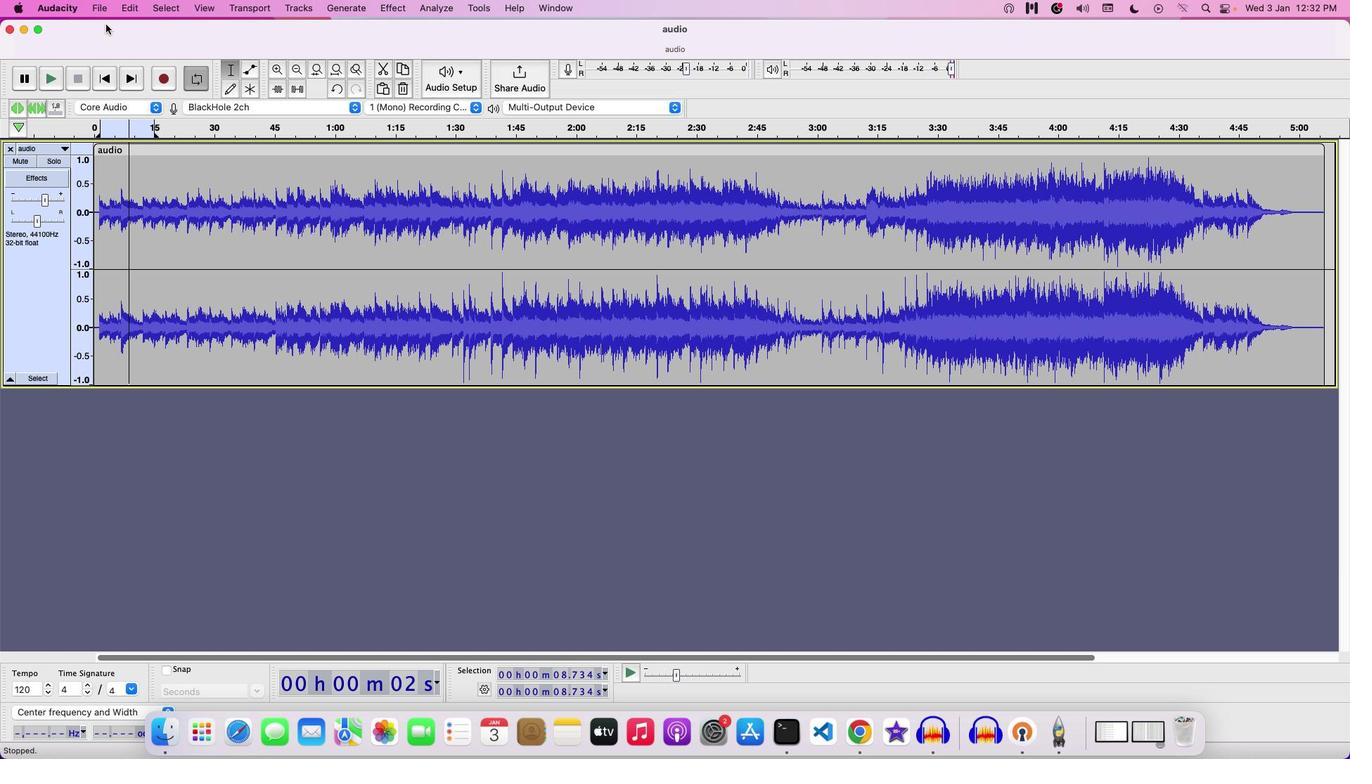 
Action: Mouse moved to (104, 10)
Screenshot: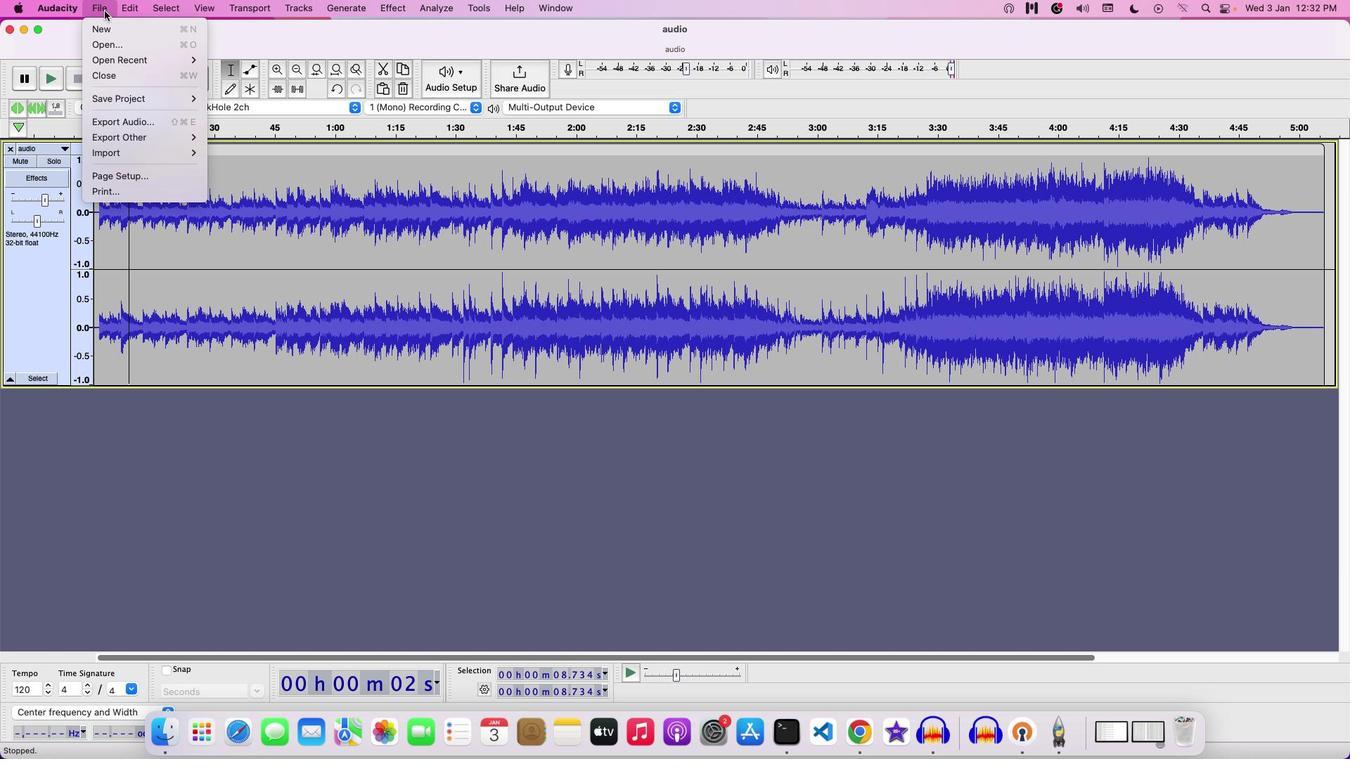 
Action: Mouse pressed left at (104, 10)
Screenshot: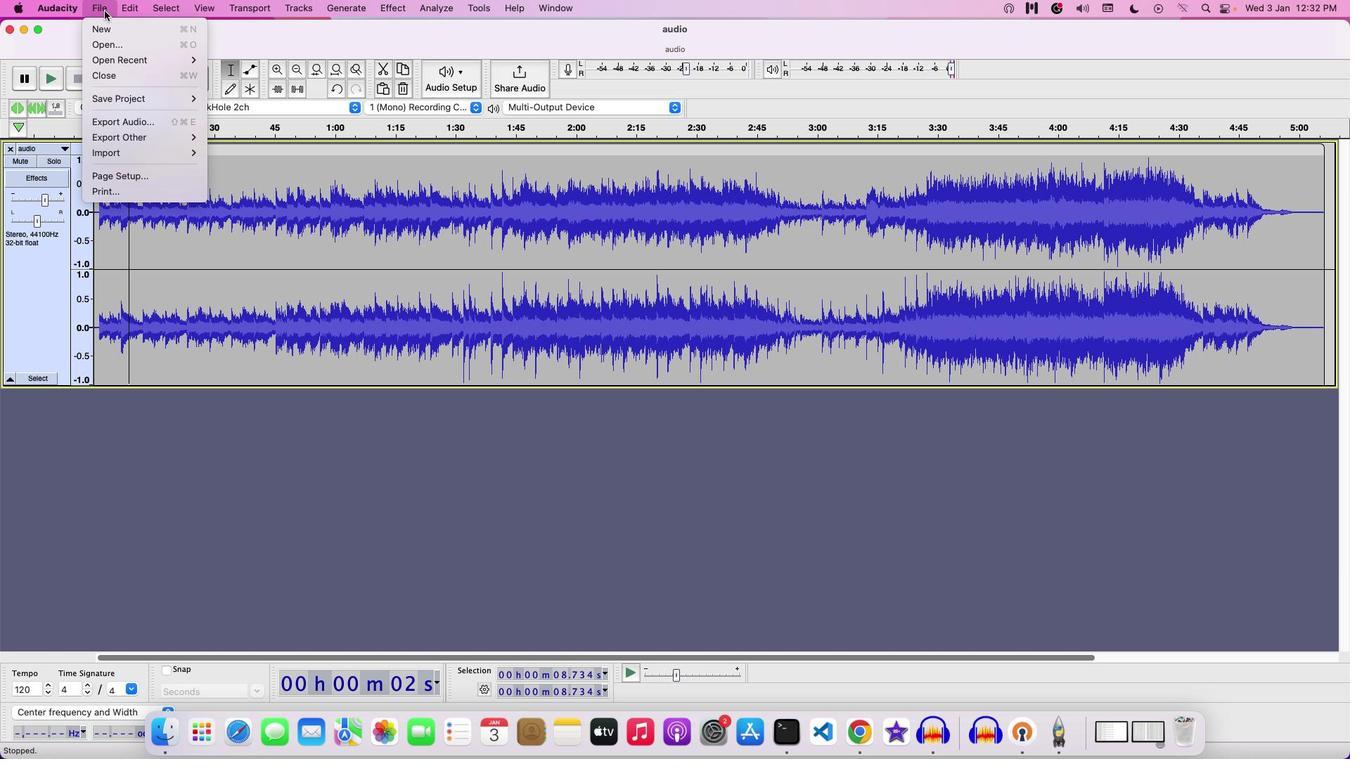 
Action: Mouse moved to (138, 95)
Screenshot: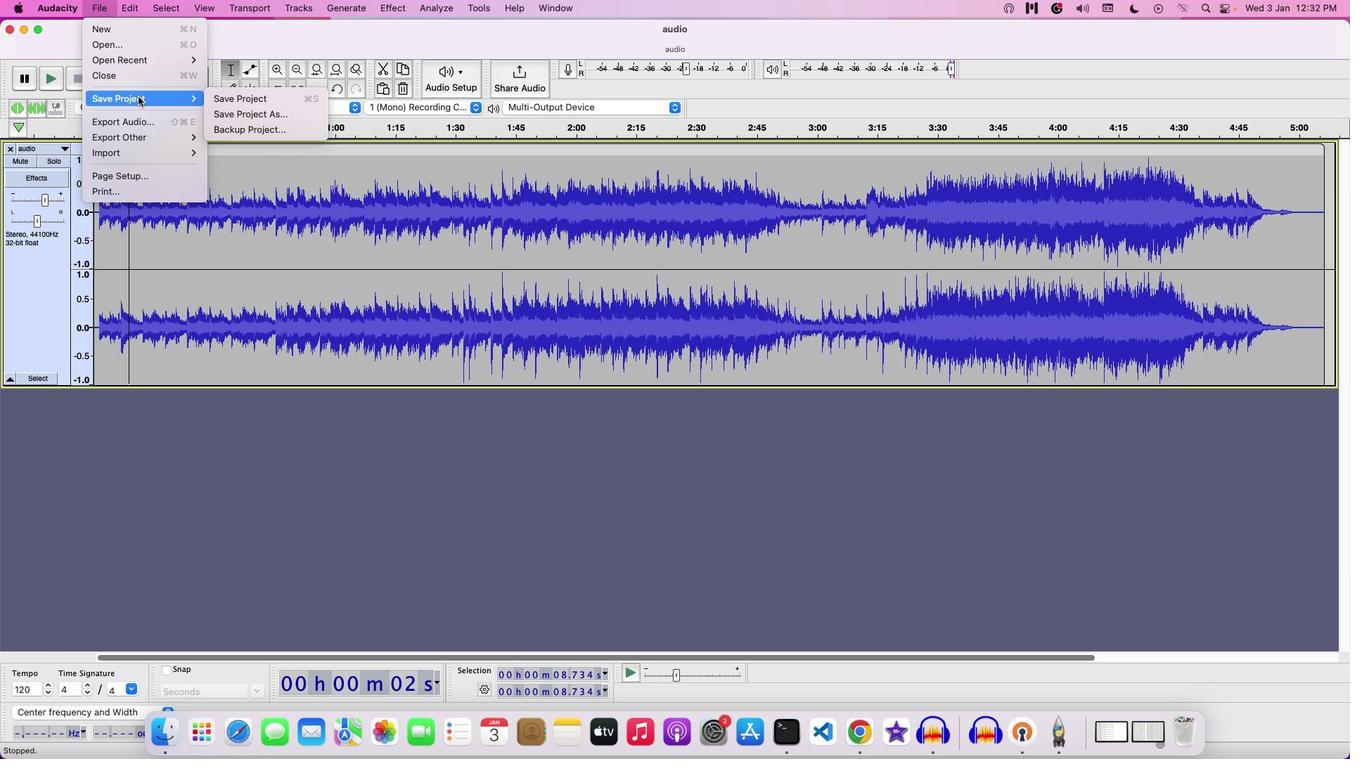 
Action: Mouse pressed left at (138, 95)
Screenshot: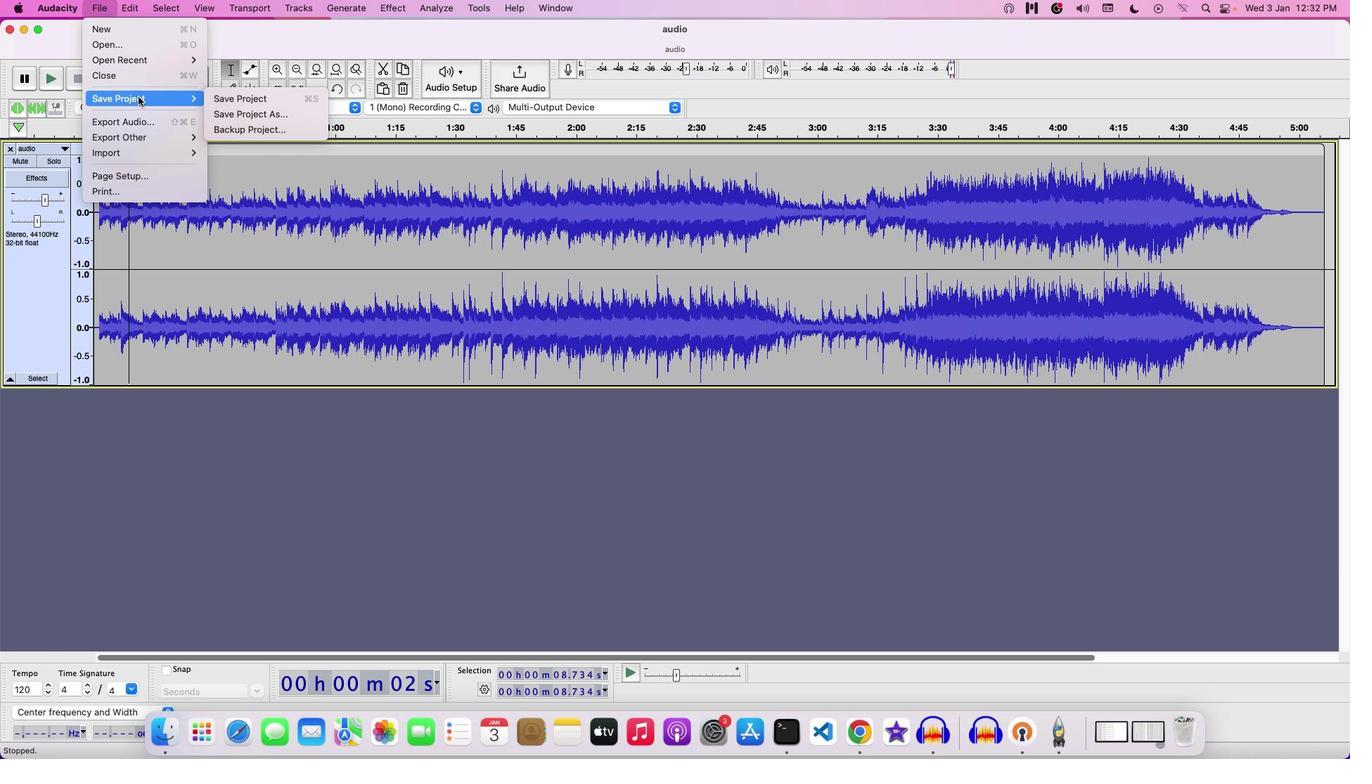 
Action: Mouse moved to (308, 96)
Screenshot: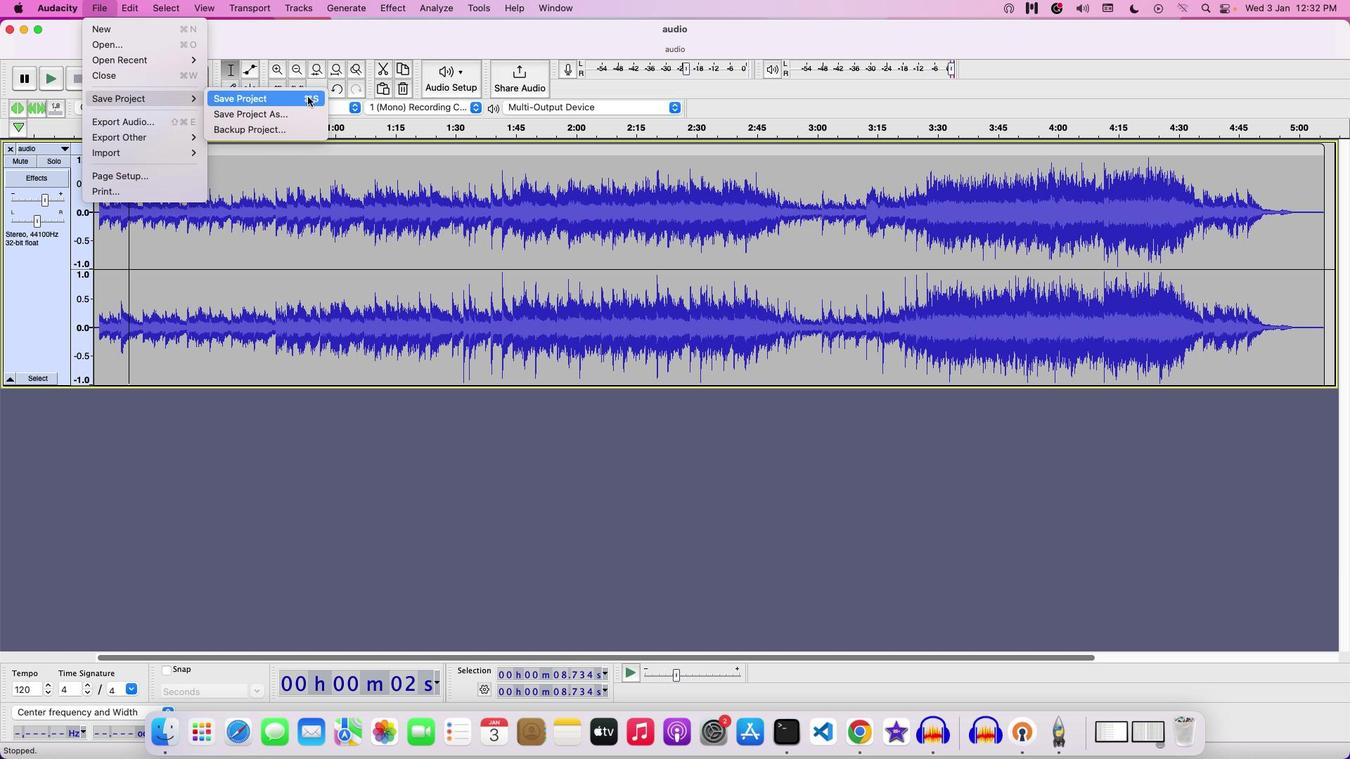 
Action: Mouse pressed left at (308, 96)
Screenshot: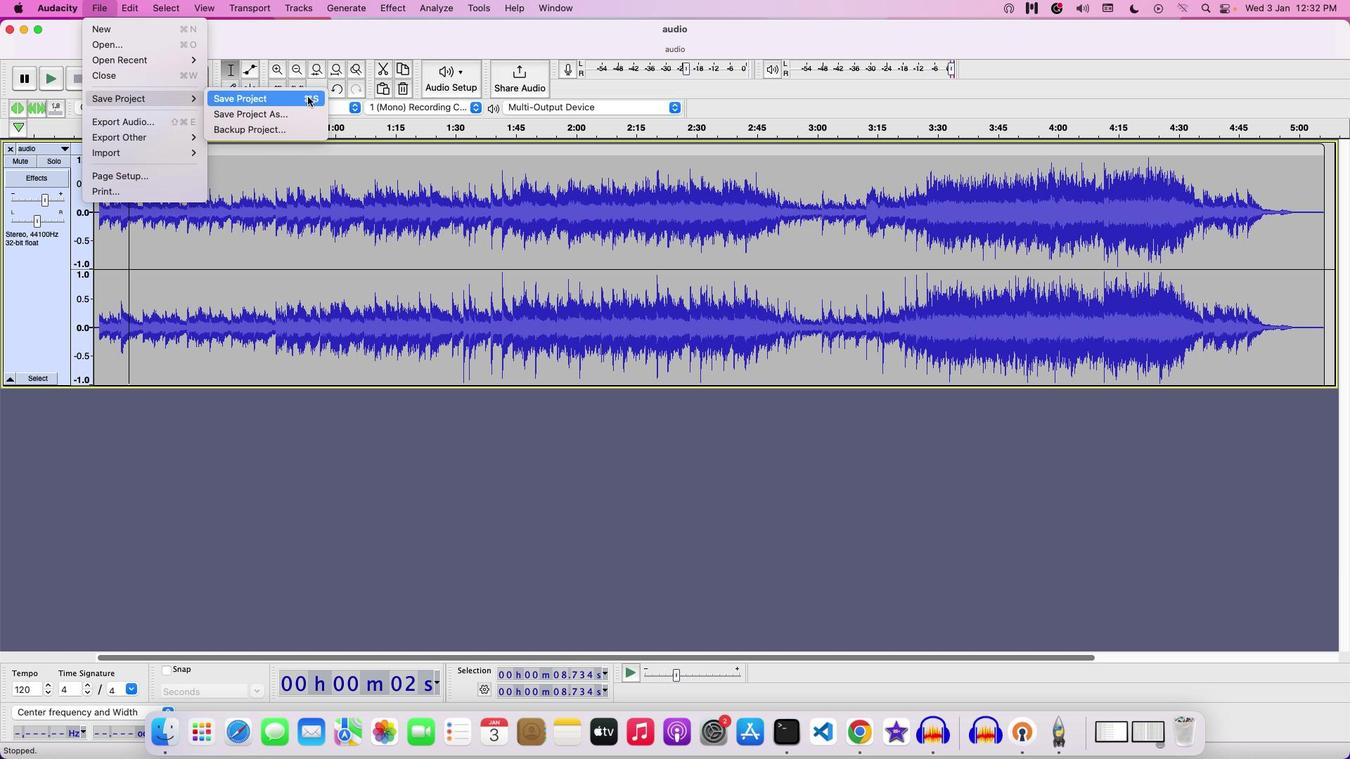 
Action: Mouse moved to (780, 217)
Screenshot: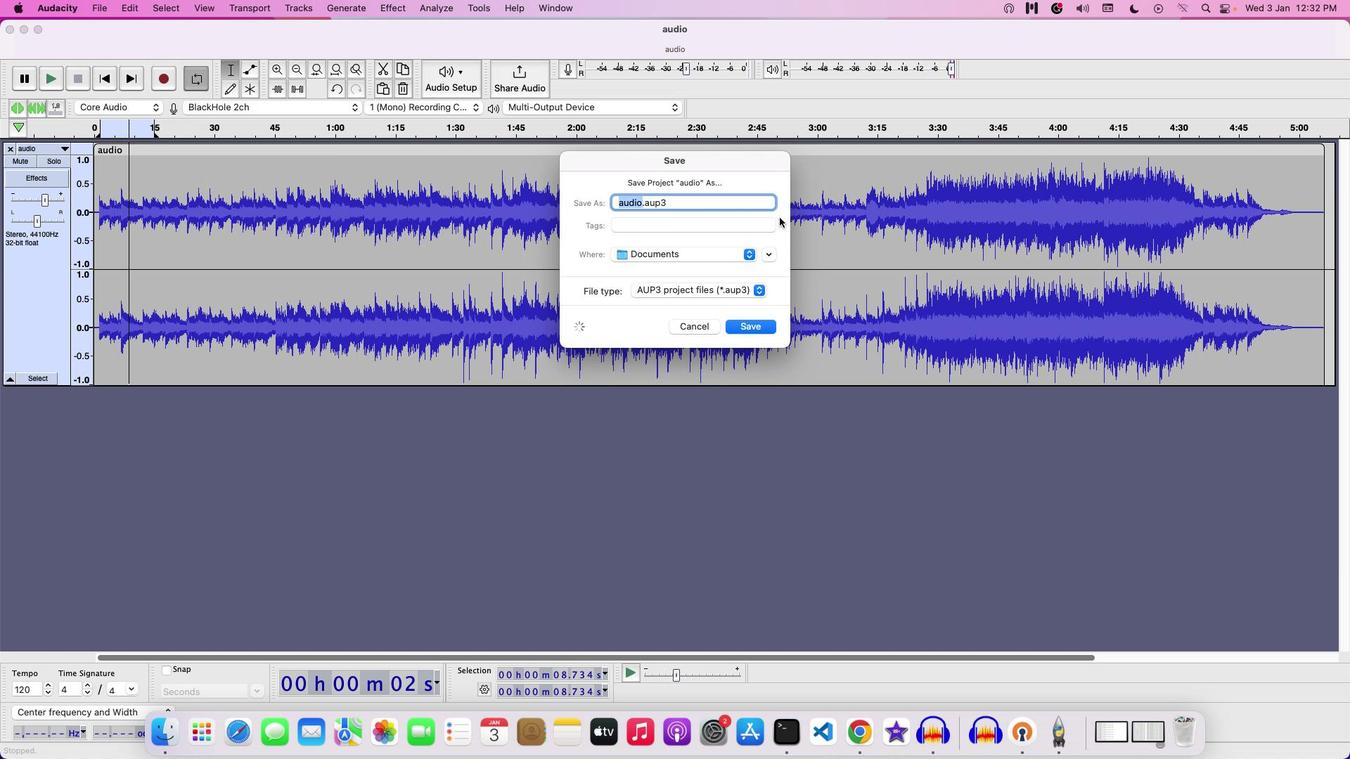 
Action: Key pressed Key.backspace'E''N''A''B''L''I''N''G'Key.space'S''C''R''U''B'Key.space'F''E''A''T''U''R''E'
Screenshot: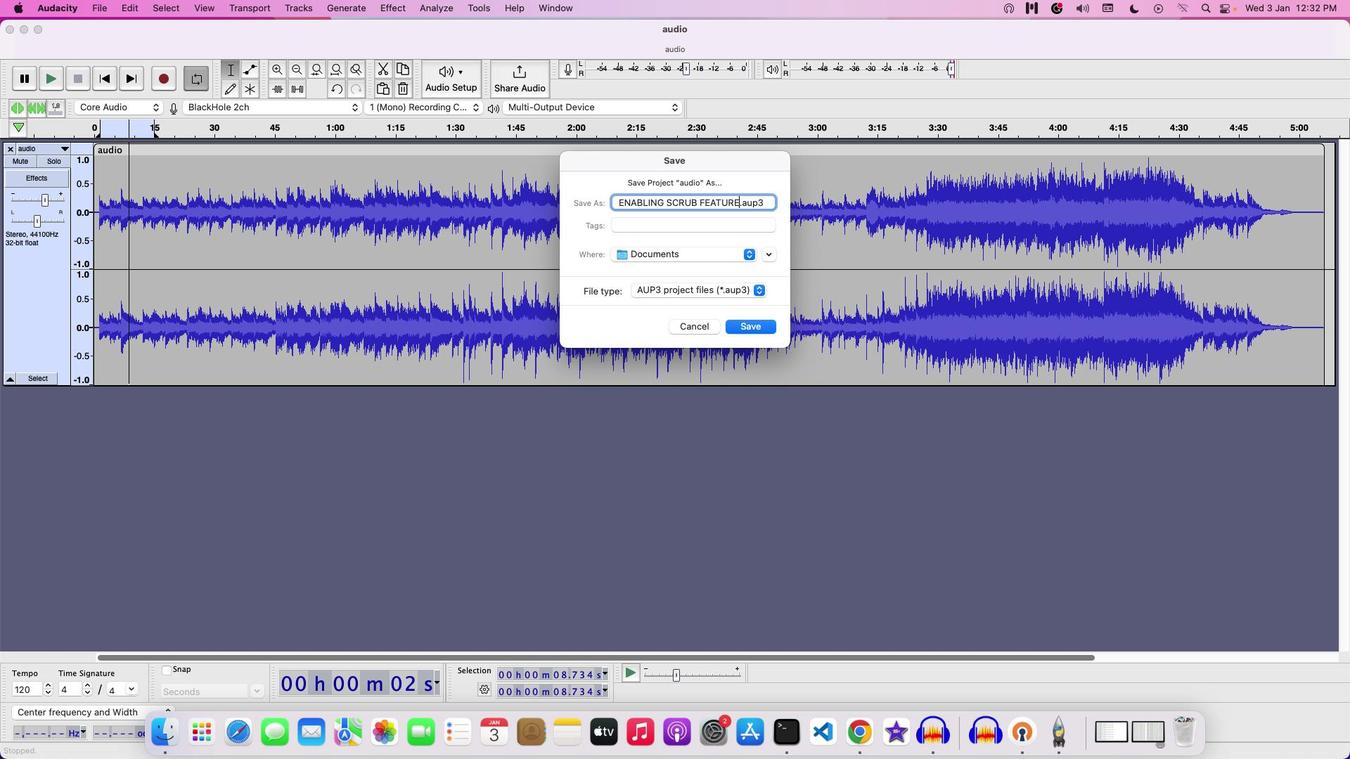 
Action: Mouse moved to (759, 322)
Screenshot: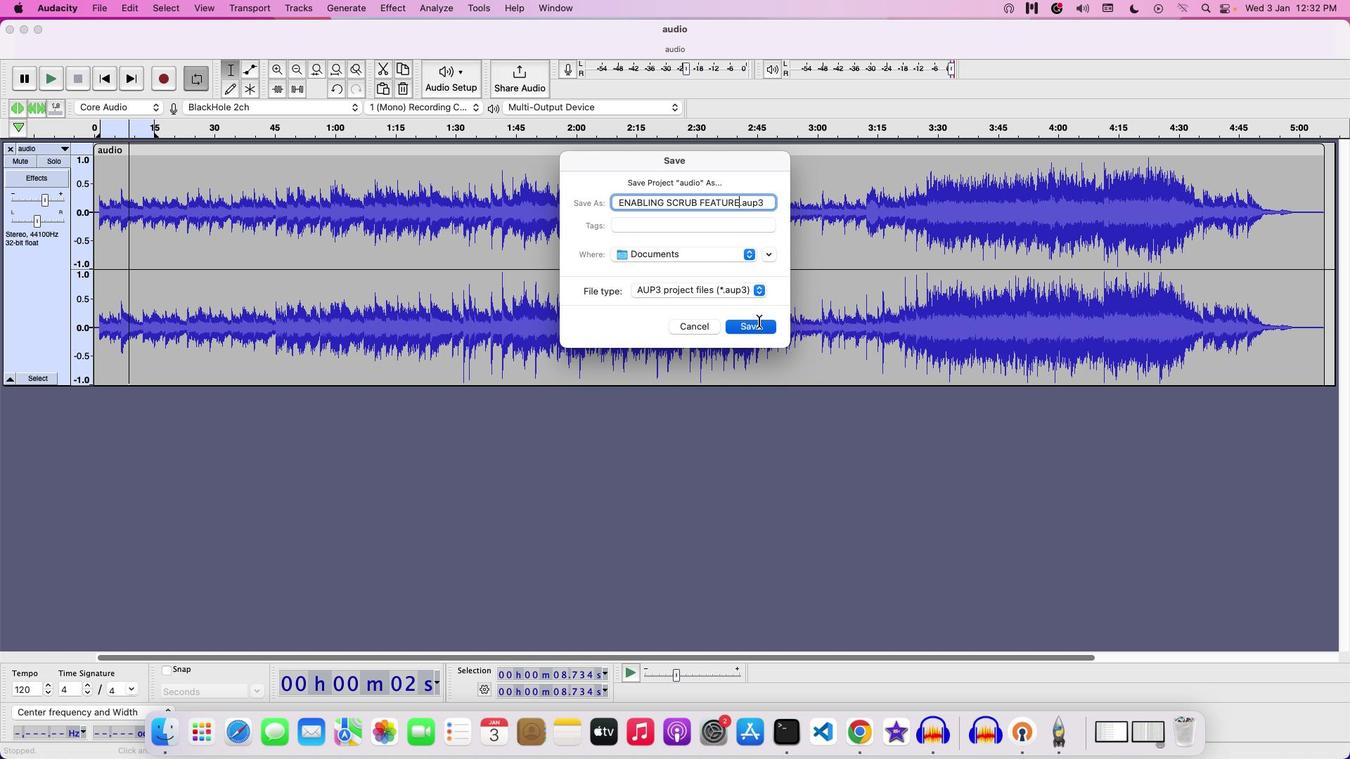 
Action: Mouse pressed left at (759, 322)
Screenshot: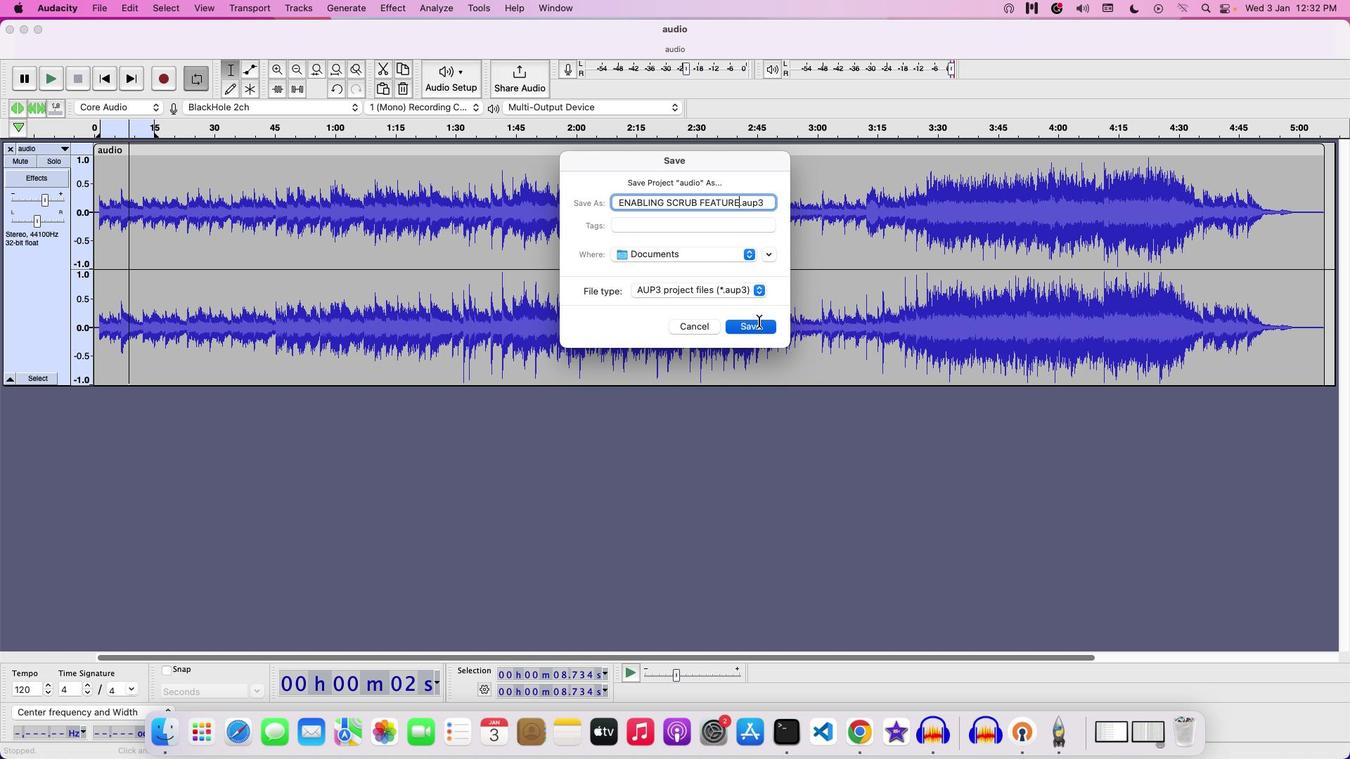 
Action: Mouse moved to (759, 322)
Screenshot: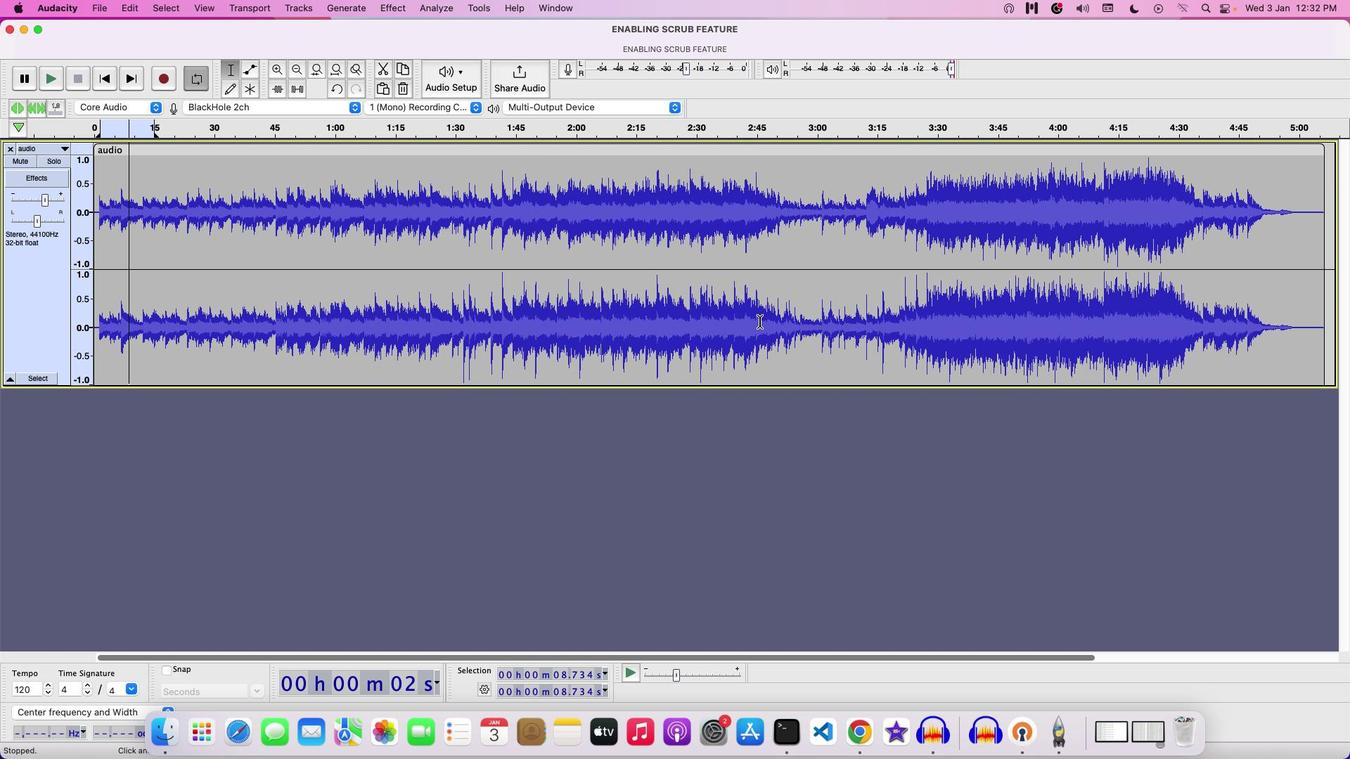 
